 Task: Add a signature Dustin Brown containing Have a great Christmas, Dustin Brown to email address softage.10@softage.net and add a folder Customer support
Action: Mouse moved to (126, 116)
Screenshot: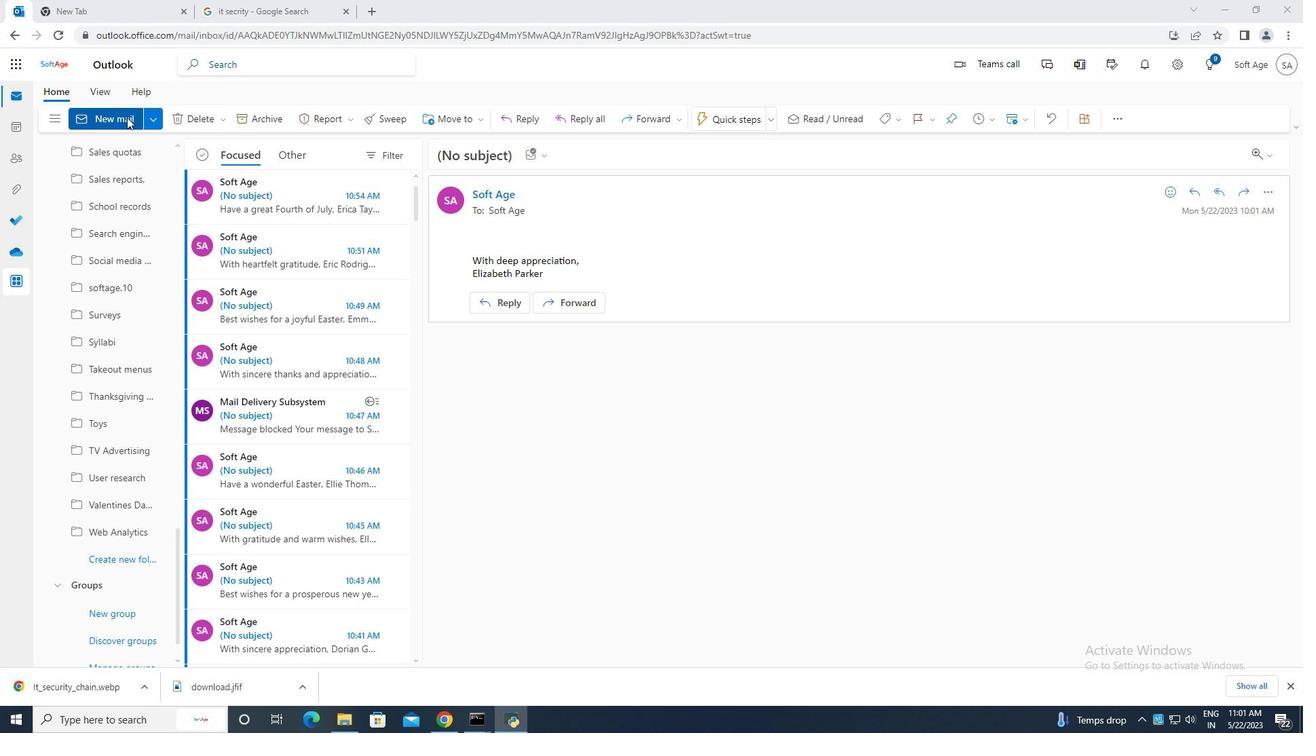 
Action: Mouse pressed left at (126, 116)
Screenshot: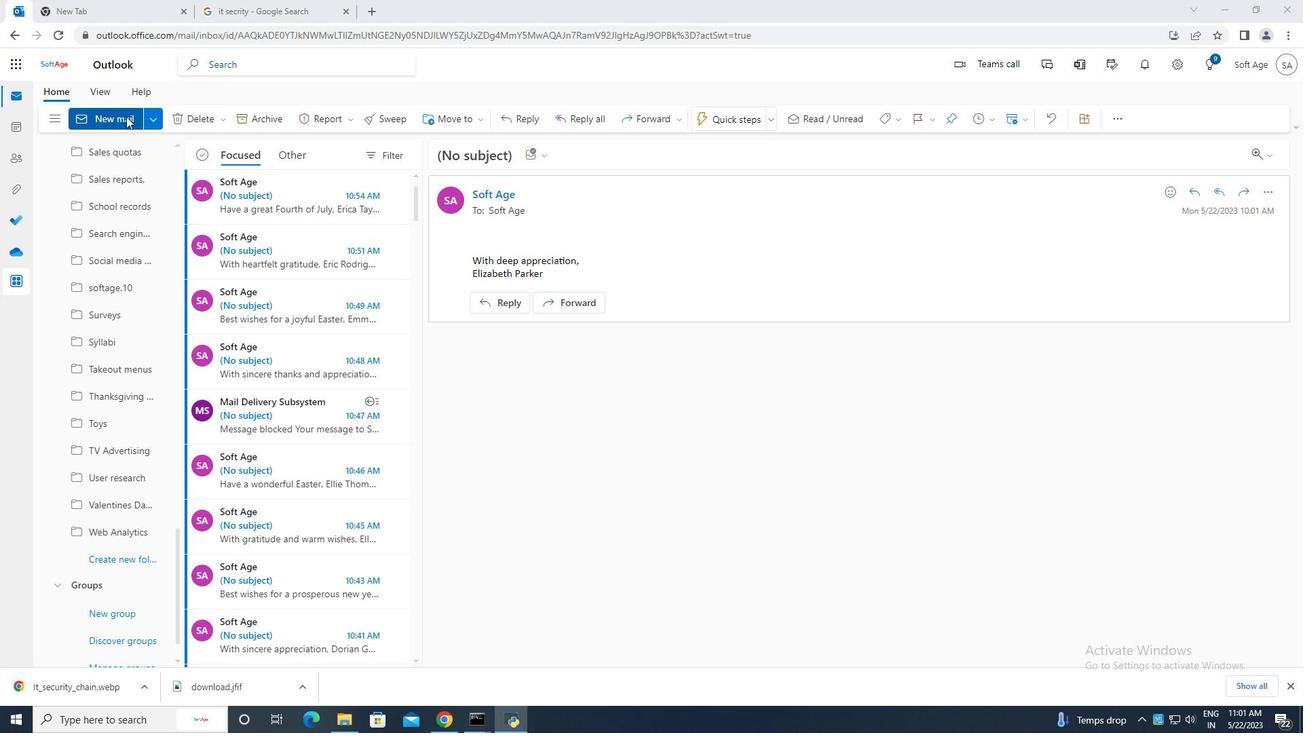 
Action: Mouse moved to (872, 122)
Screenshot: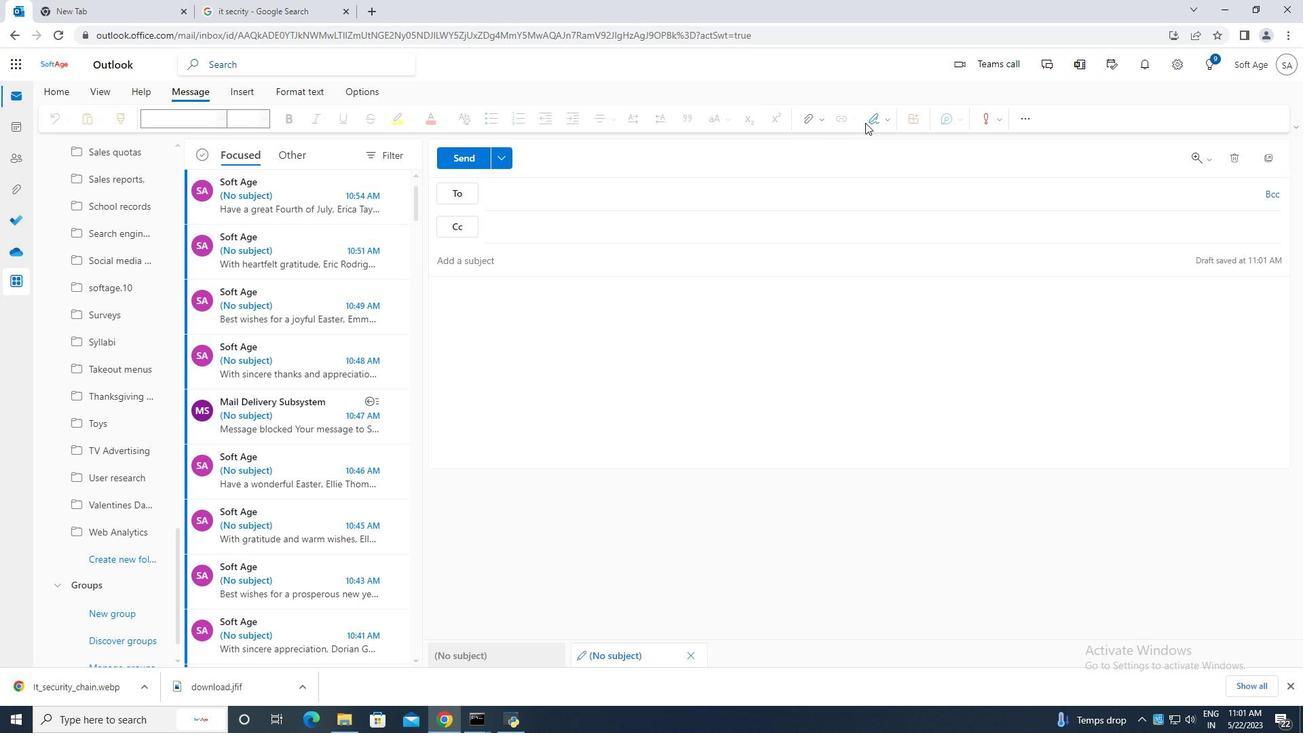 
Action: Mouse pressed left at (872, 122)
Screenshot: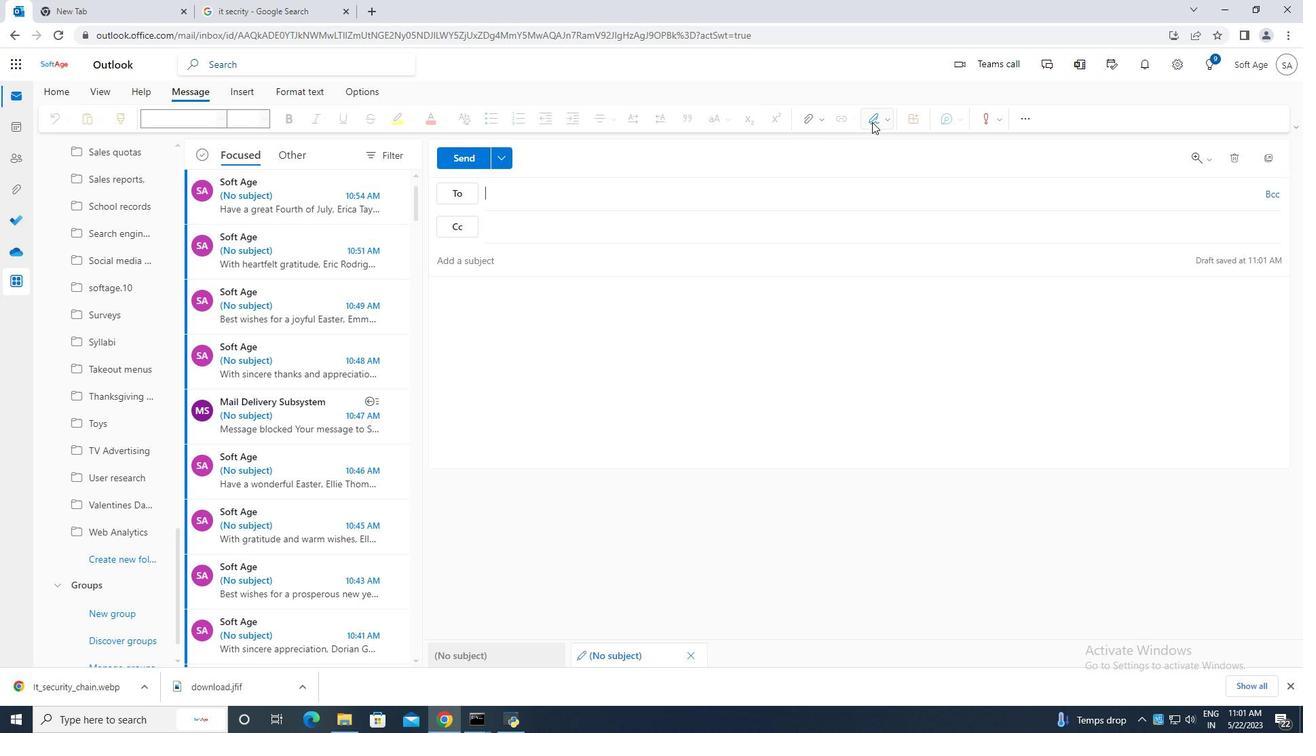 
Action: Mouse moved to (847, 171)
Screenshot: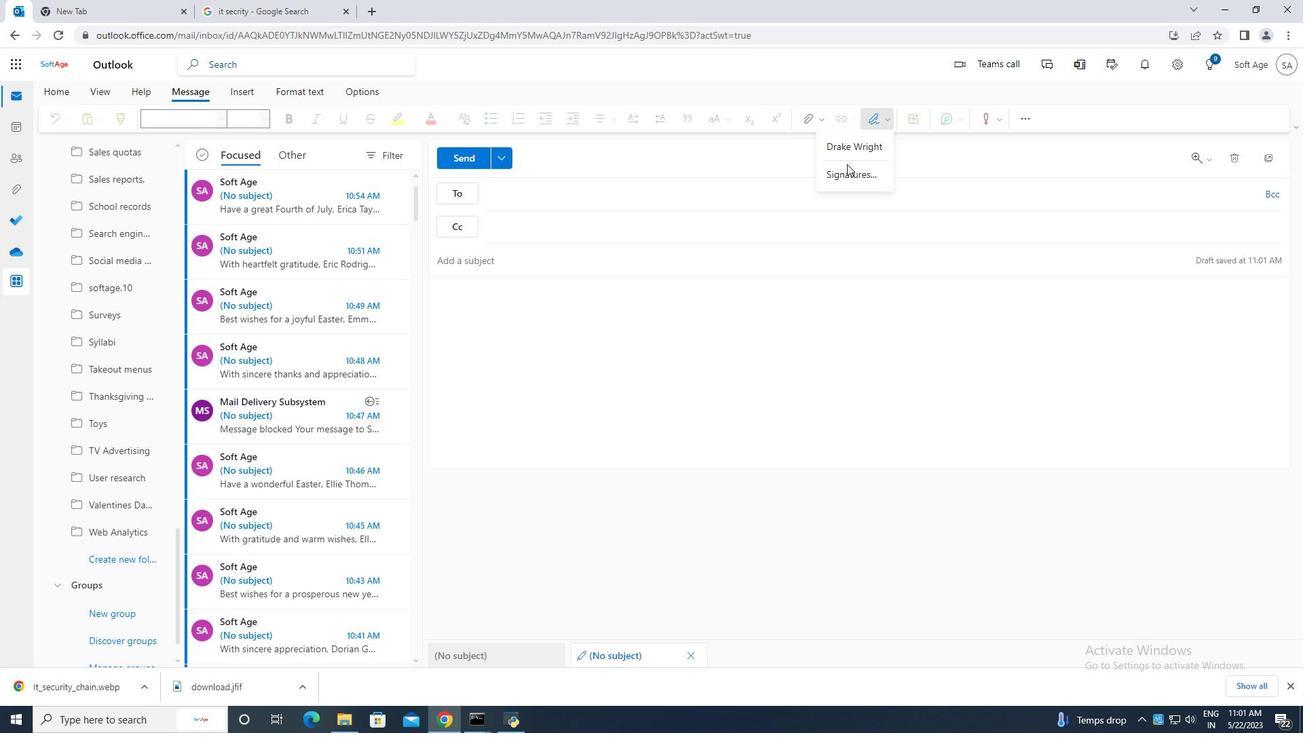
Action: Mouse pressed left at (847, 171)
Screenshot: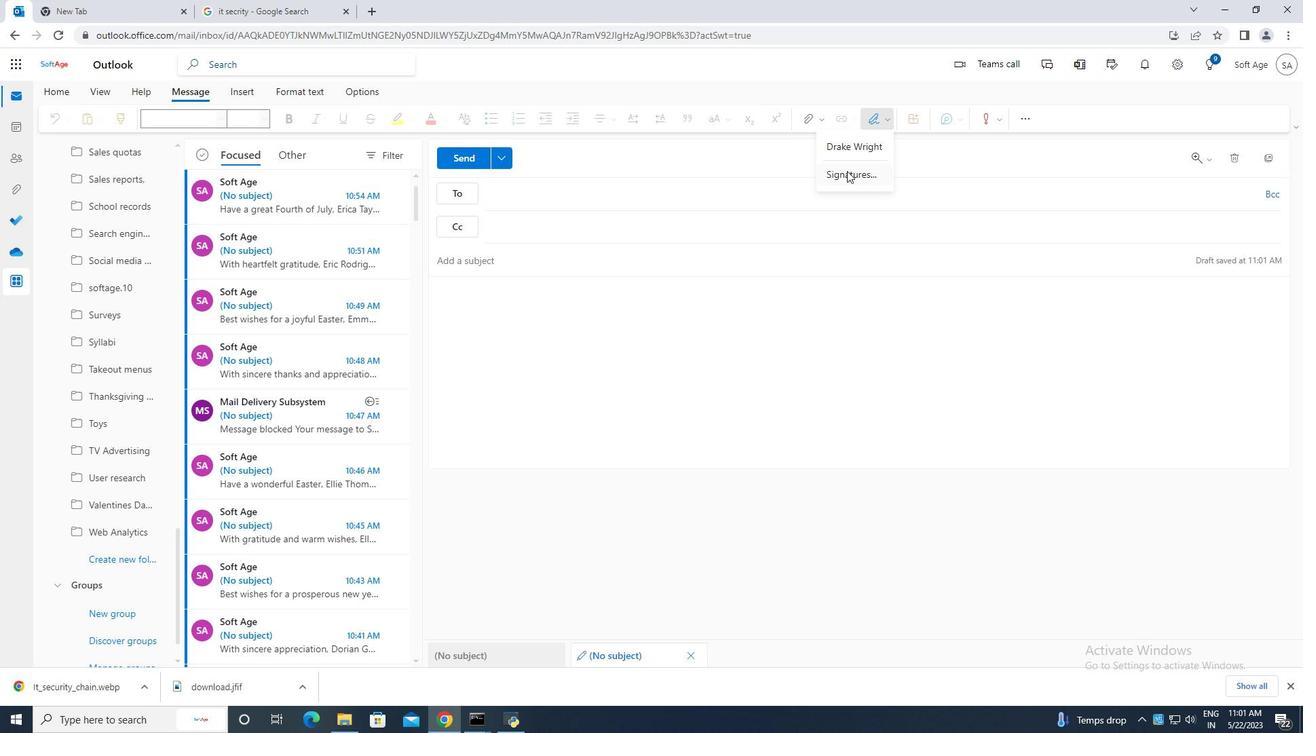
Action: Mouse moved to (934, 226)
Screenshot: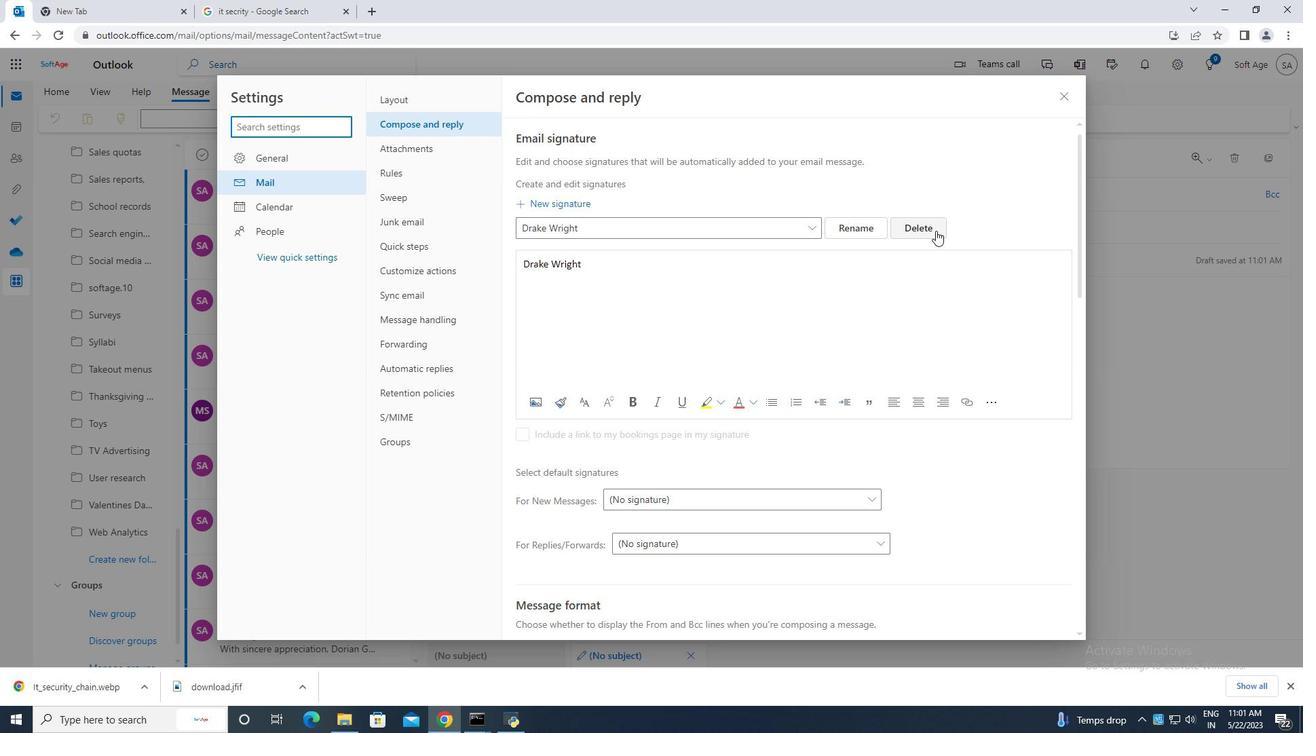 
Action: Mouse pressed left at (934, 226)
Screenshot: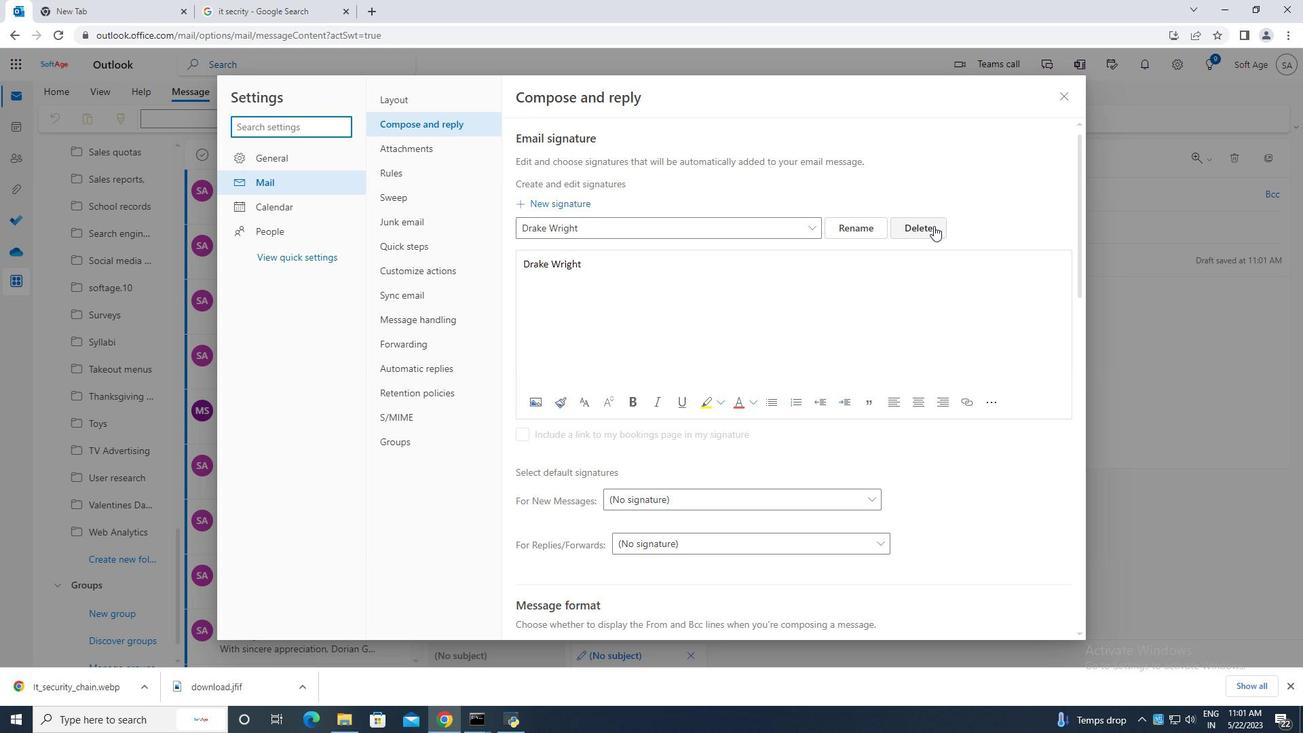
Action: Mouse moved to (724, 227)
Screenshot: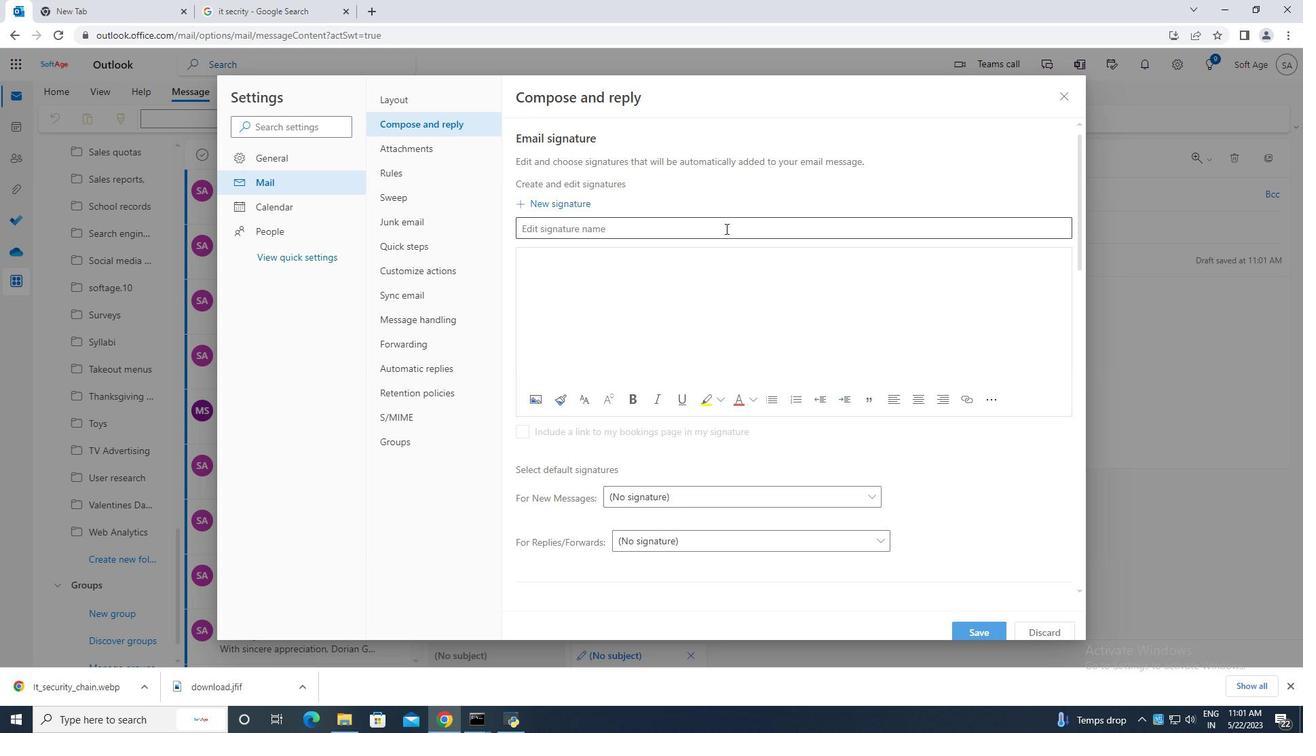 
Action: Mouse pressed left at (724, 227)
Screenshot: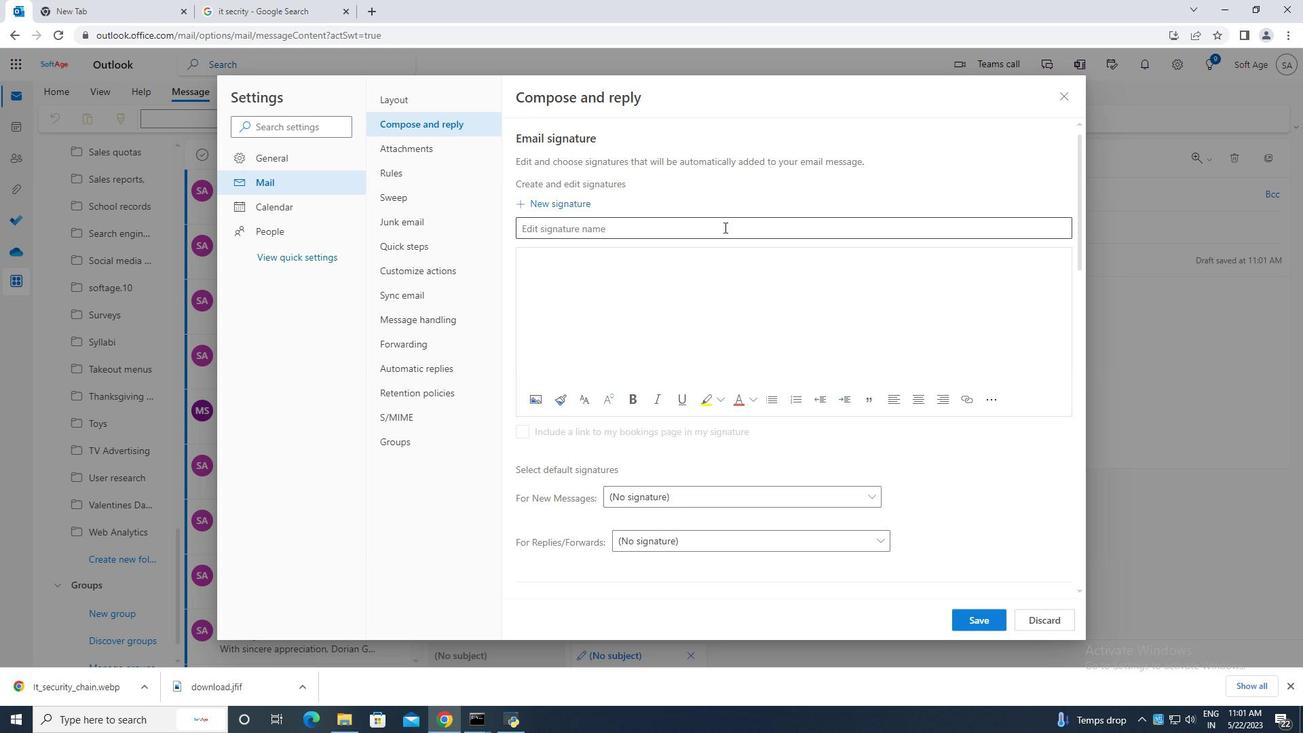 
Action: Mouse moved to (724, 224)
Screenshot: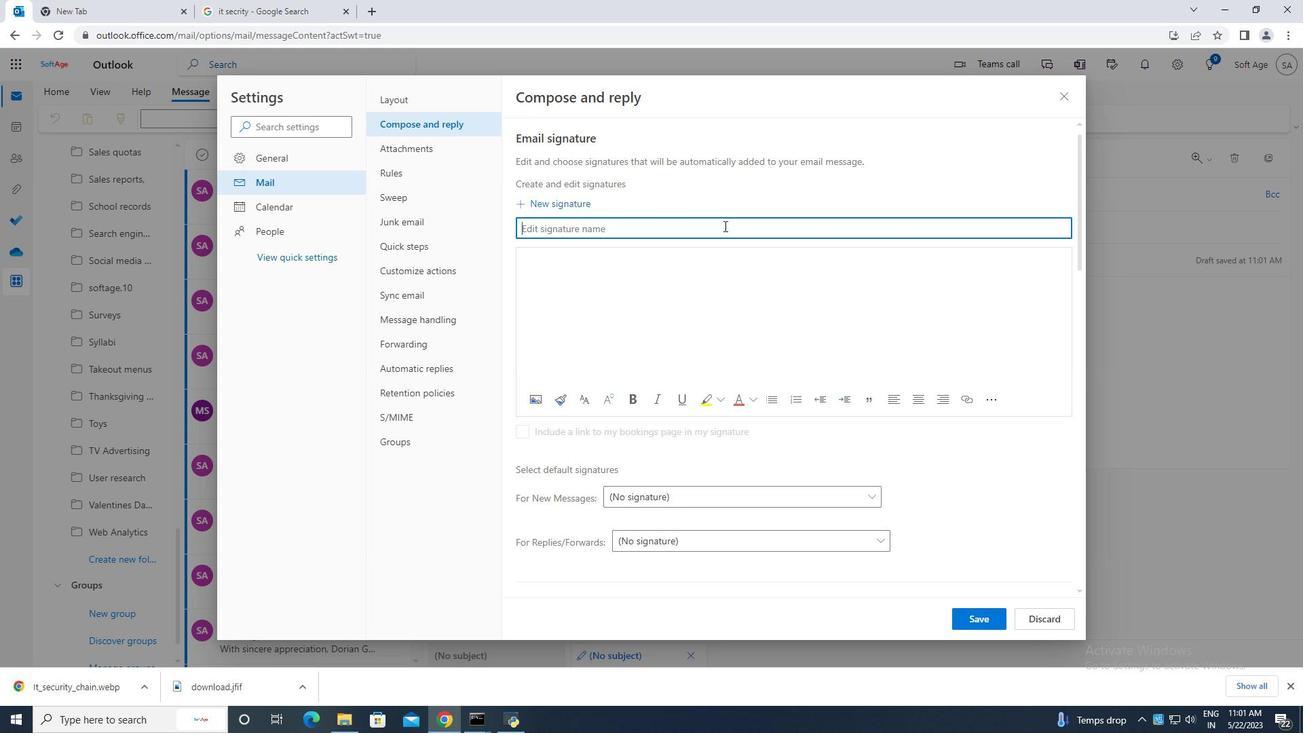 
Action: Key pressed <Key.caps_lock>D<Key.caps_lock>ustin<Key.space><Key.caps_lock>B<Key.caps_lock>rowm<Key.backspace>n
Screenshot: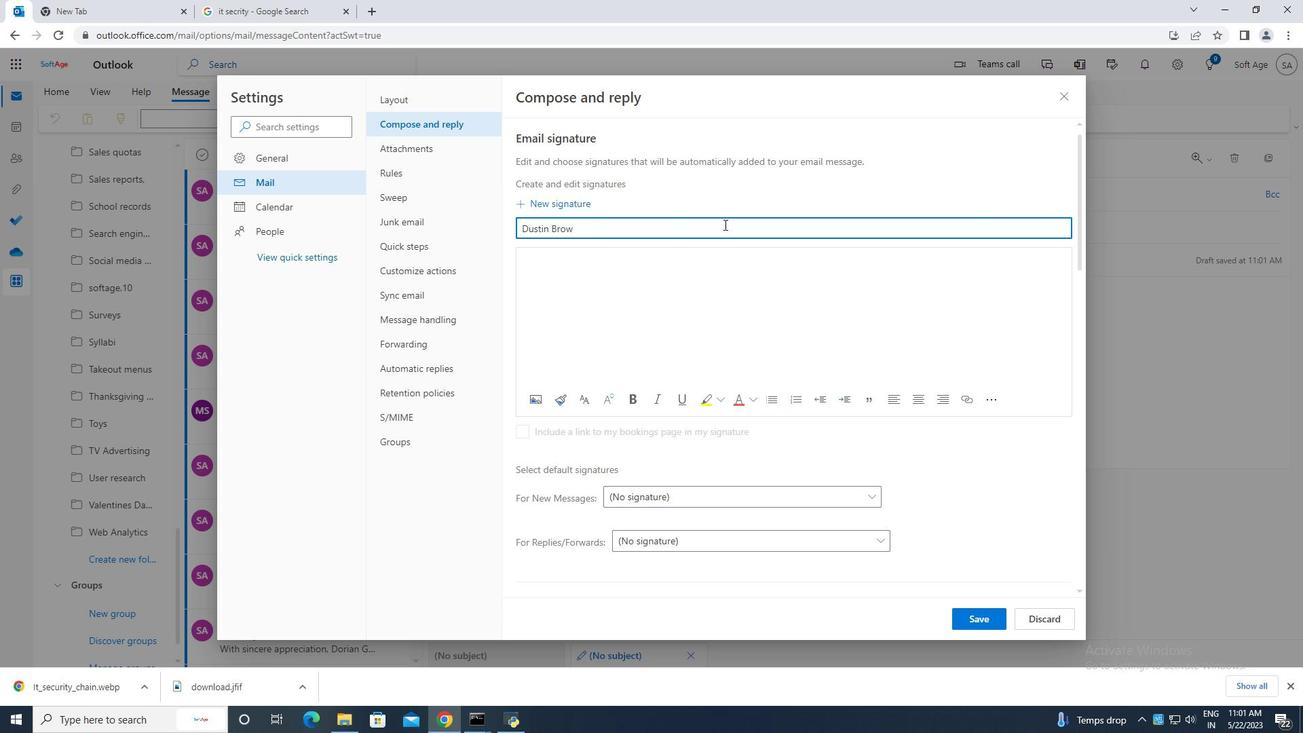 
Action: Mouse moved to (594, 255)
Screenshot: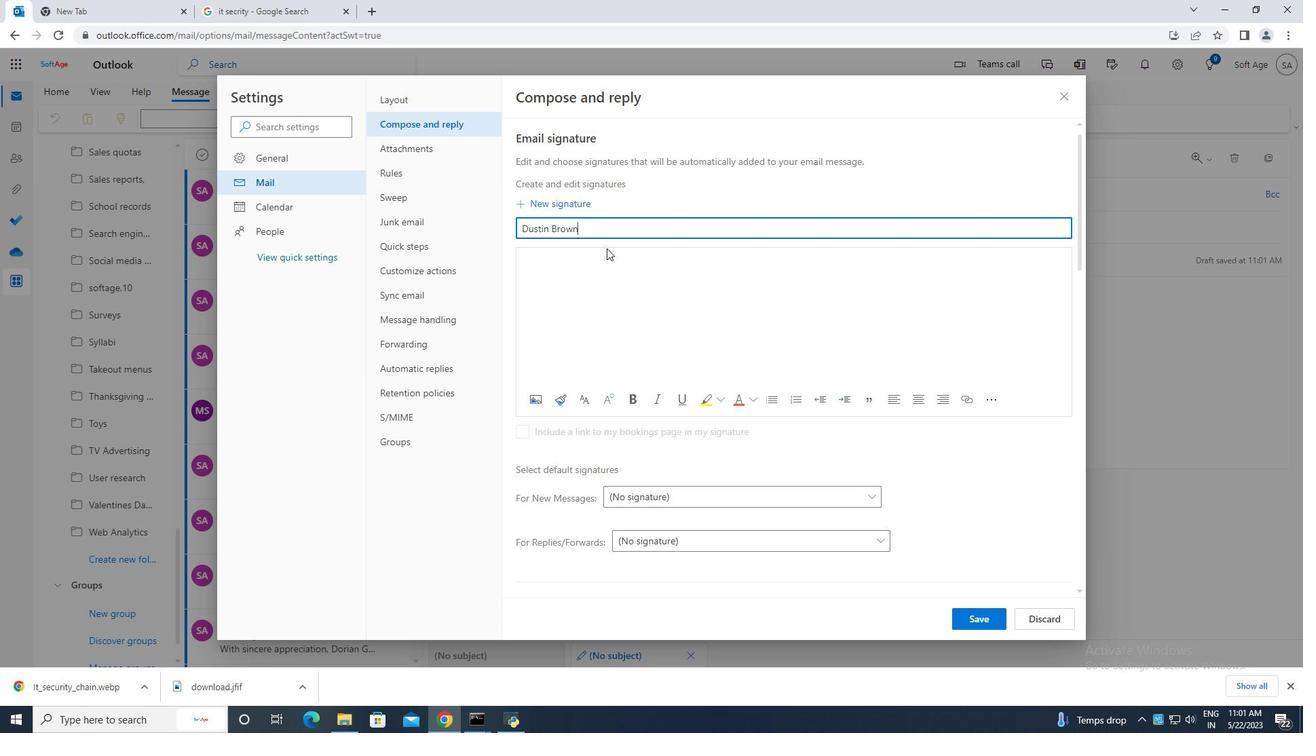
Action: Mouse pressed left at (594, 255)
Screenshot: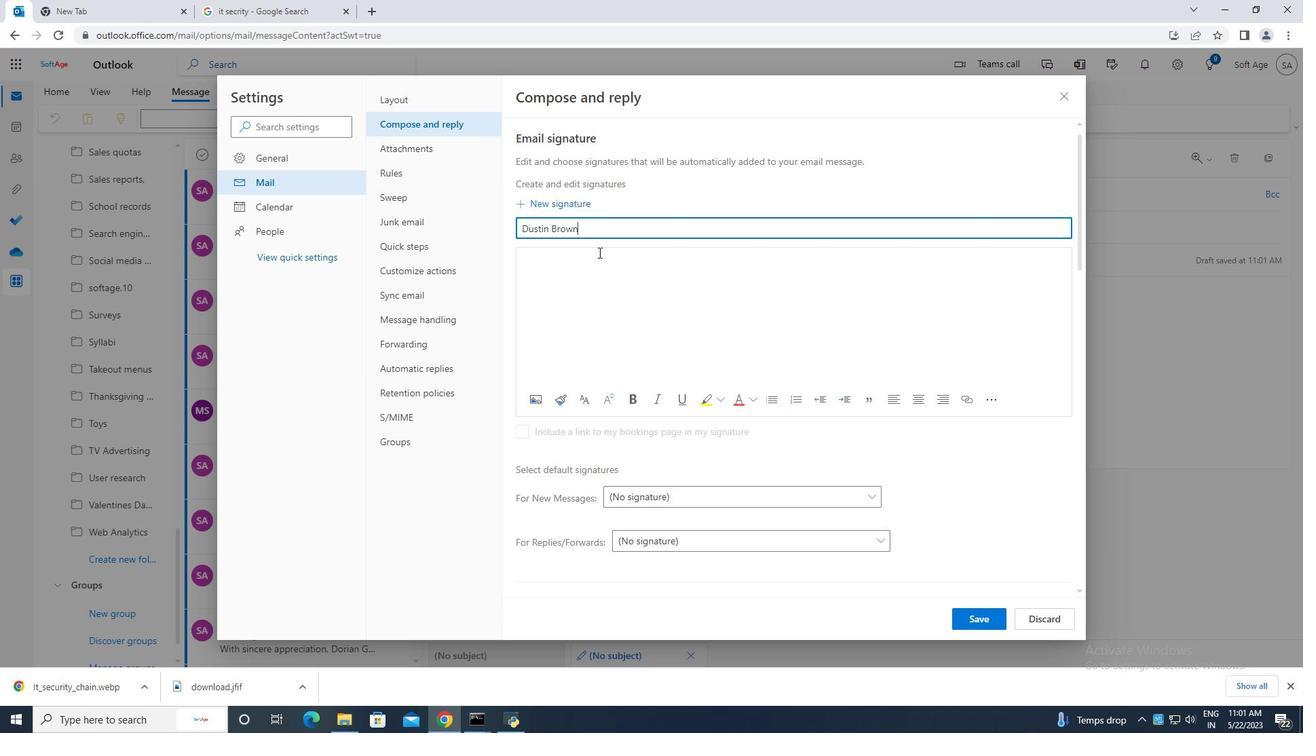 
Action: Key pressed <Key.caps_lock>D<Key.caps_lock>ustin<Key.space><Key.caps_lock>B<Key.caps_lock>rown
Screenshot: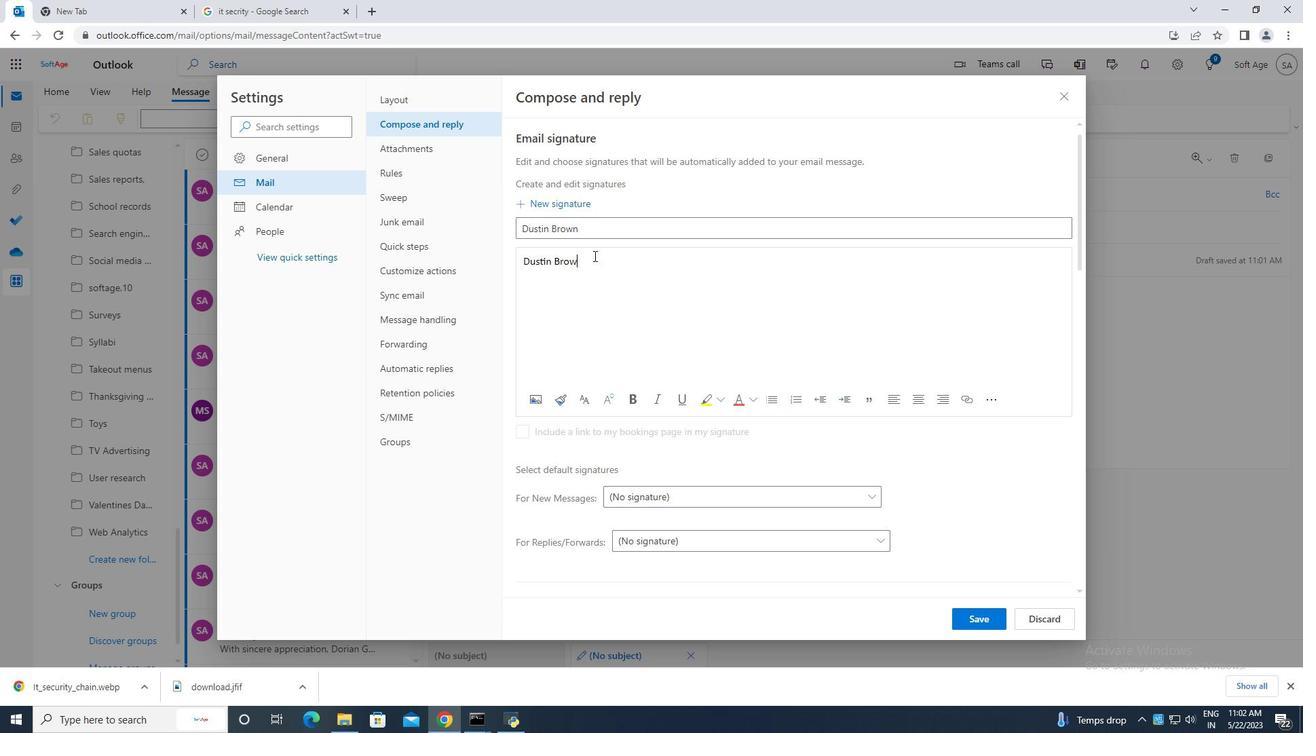 
Action: Mouse moved to (982, 615)
Screenshot: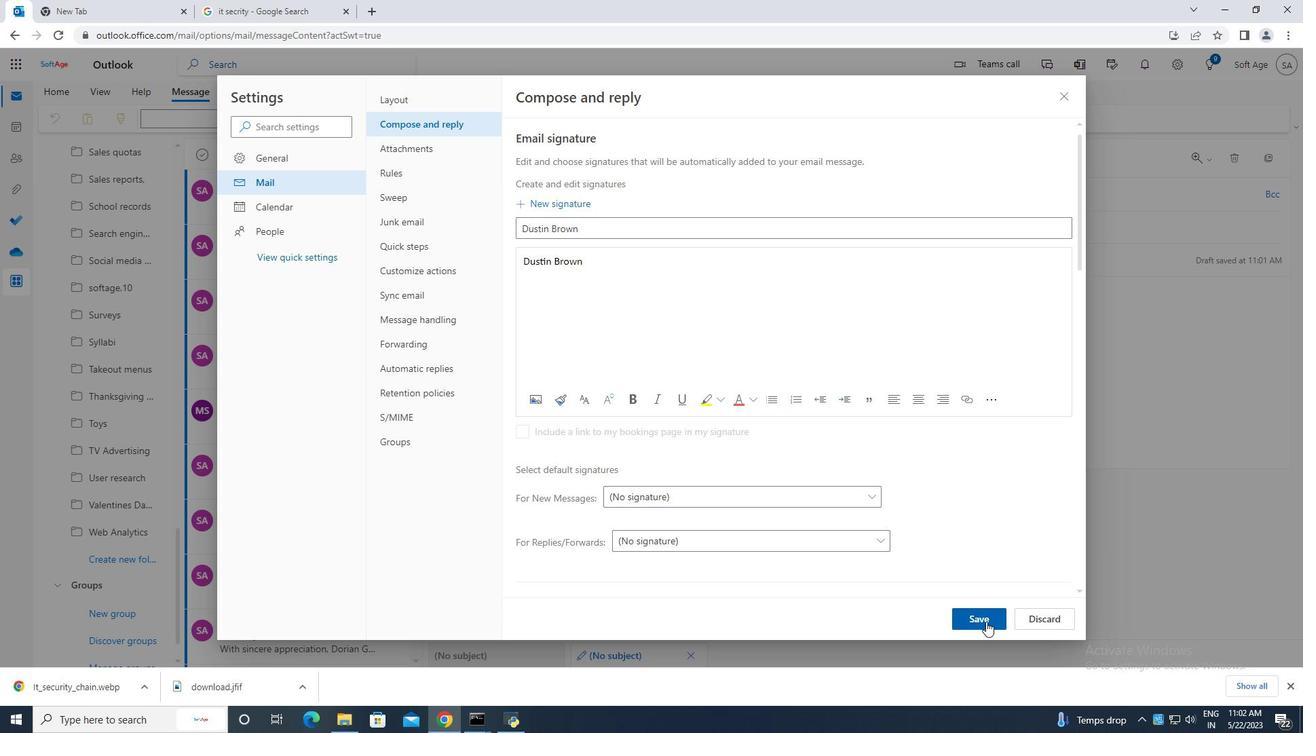
Action: Mouse pressed left at (982, 615)
Screenshot: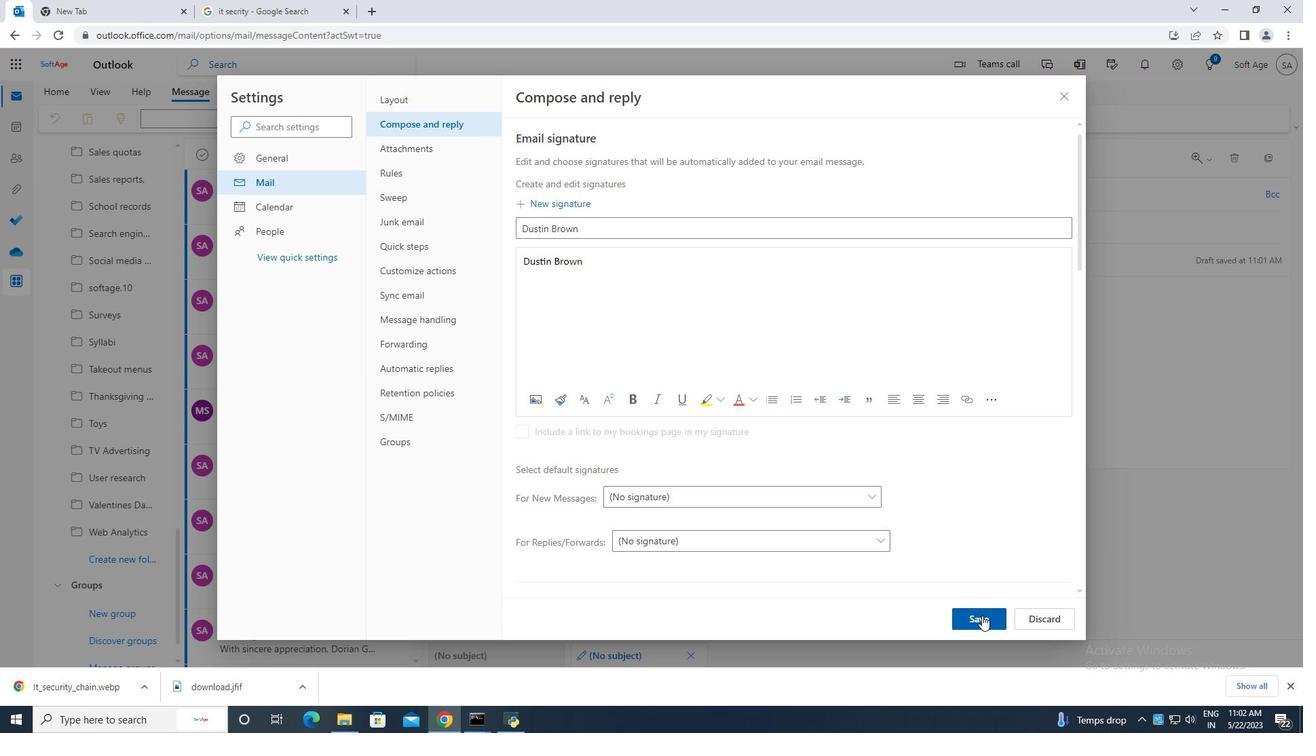 
Action: Mouse moved to (1062, 97)
Screenshot: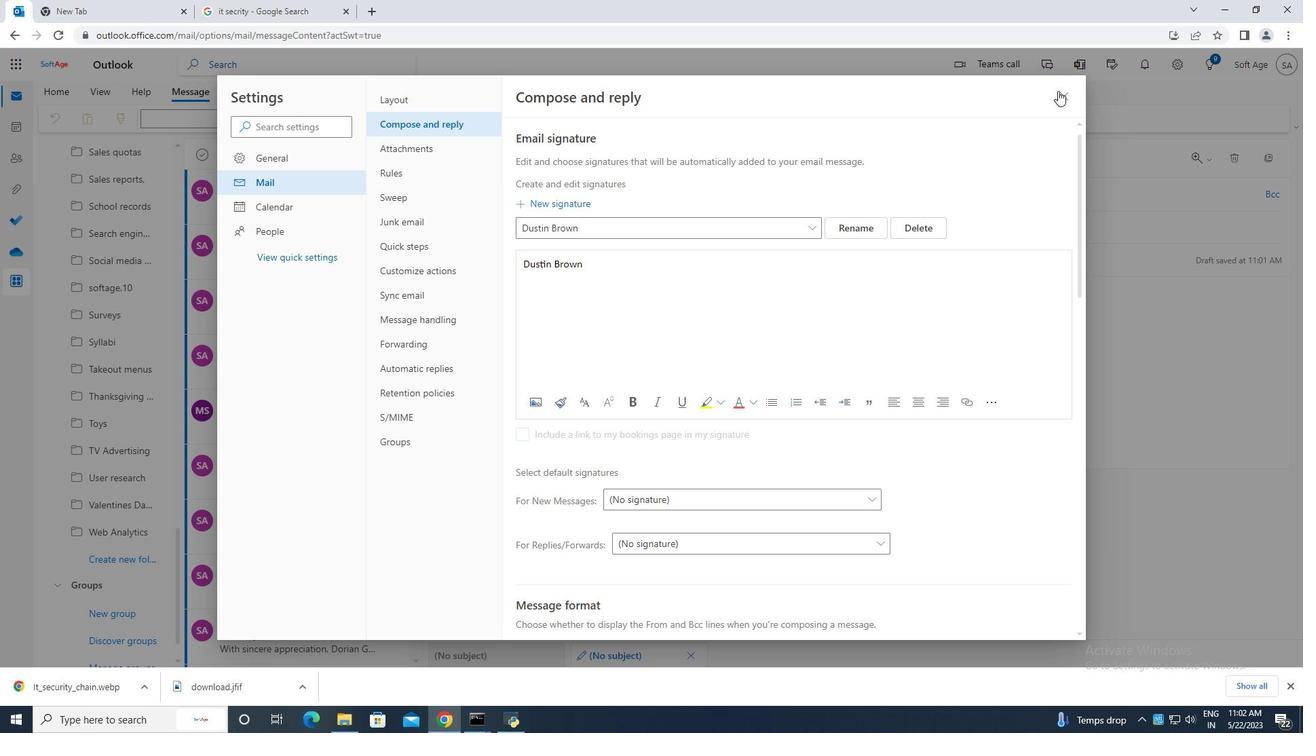 
Action: Mouse pressed left at (1062, 97)
Screenshot: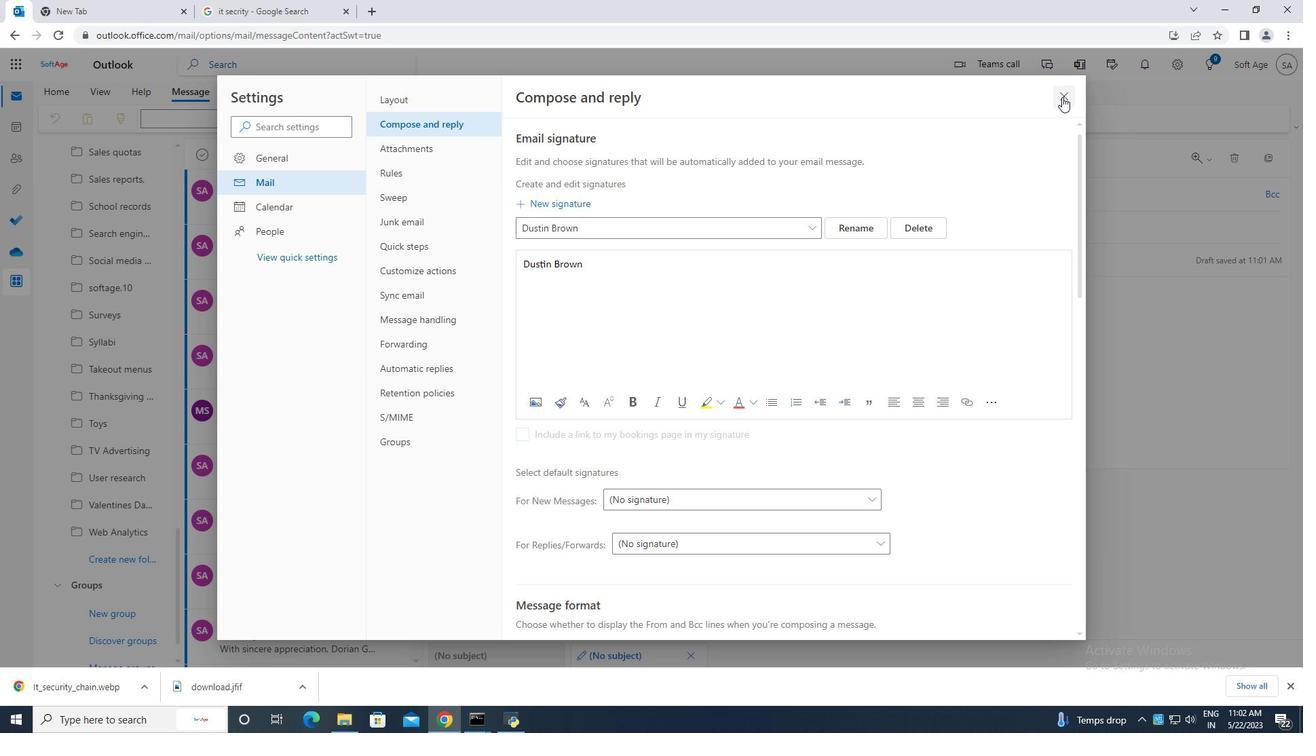 
Action: Mouse moved to (879, 122)
Screenshot: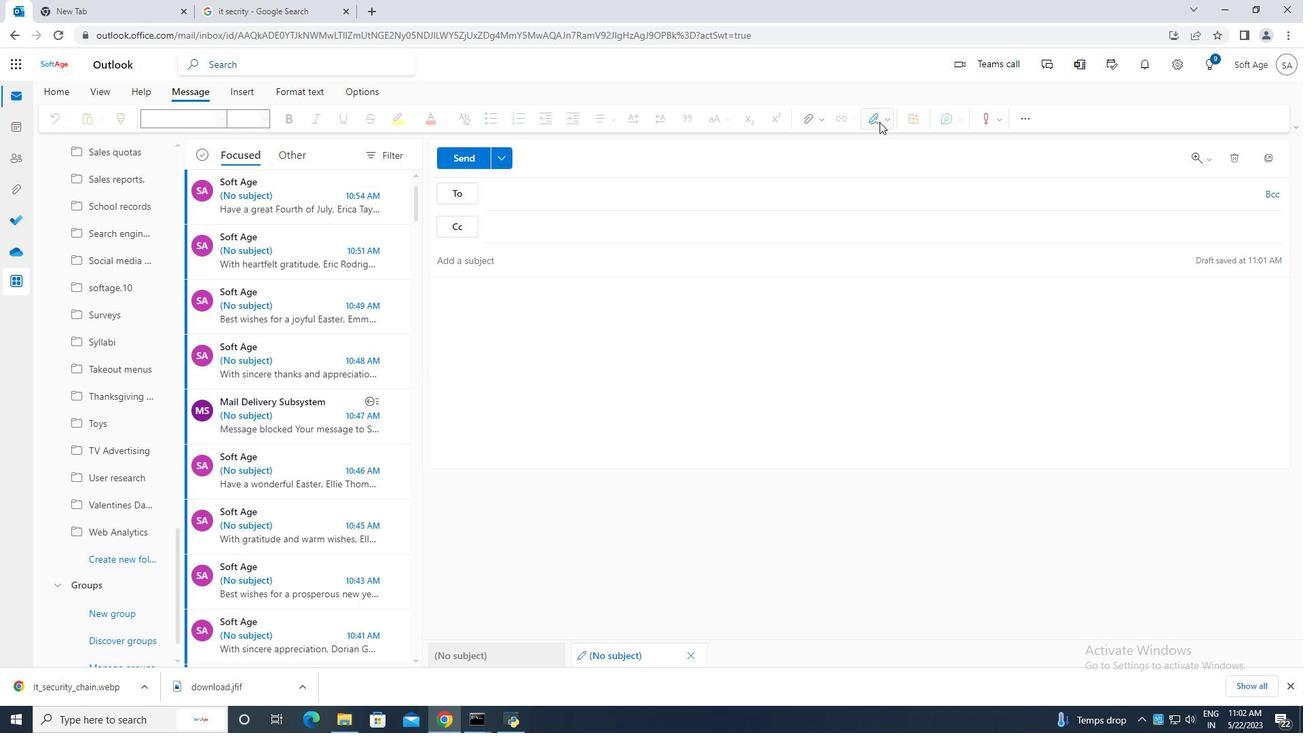
Action: Mouse pressed left at (879, 122)
Screenshot: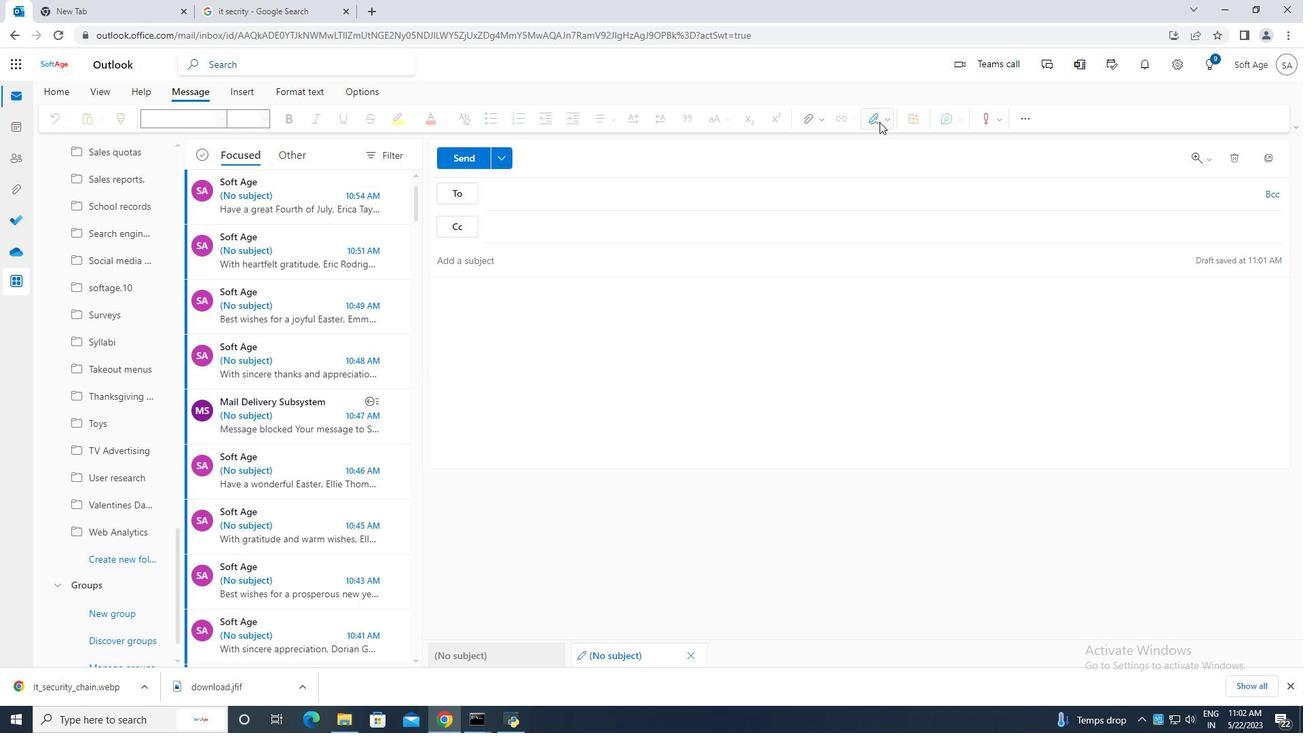 
Action: Mouse moved to (853, 148)
Screenshot: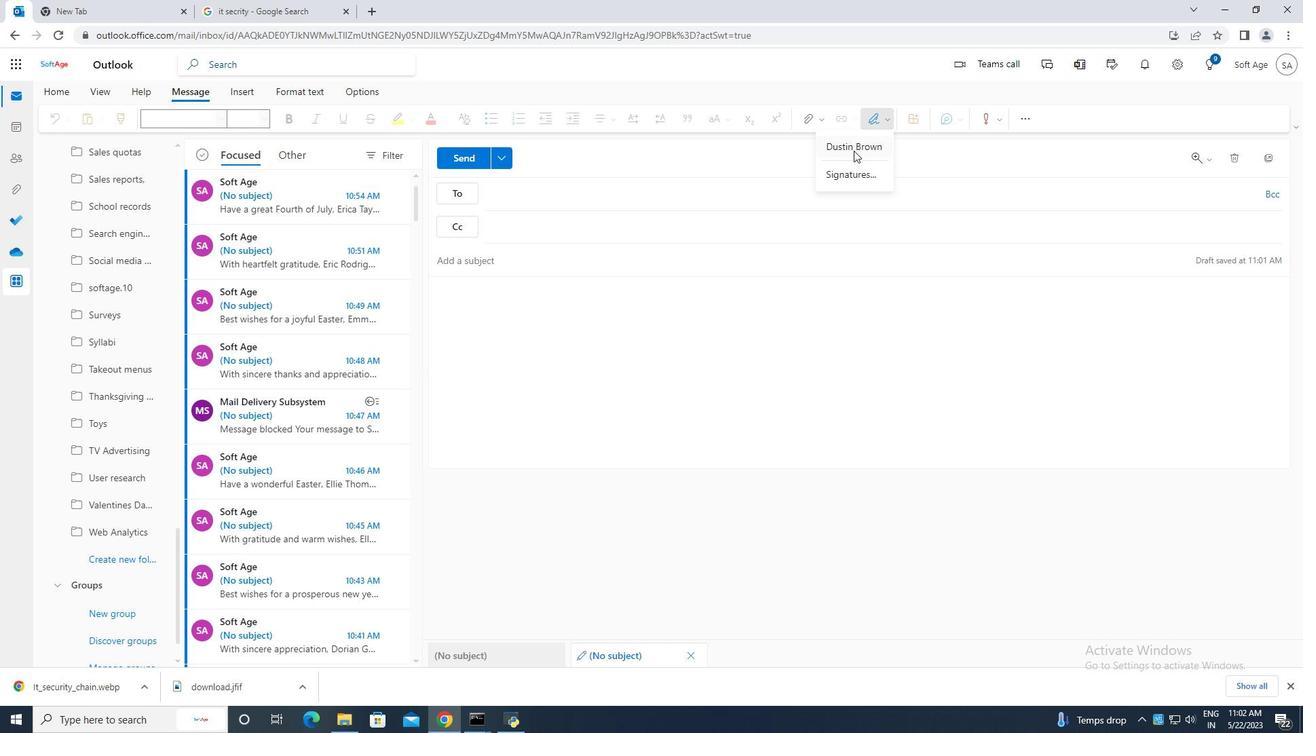 
Action: Mouse pressed left at (853, 148)
Screenshot: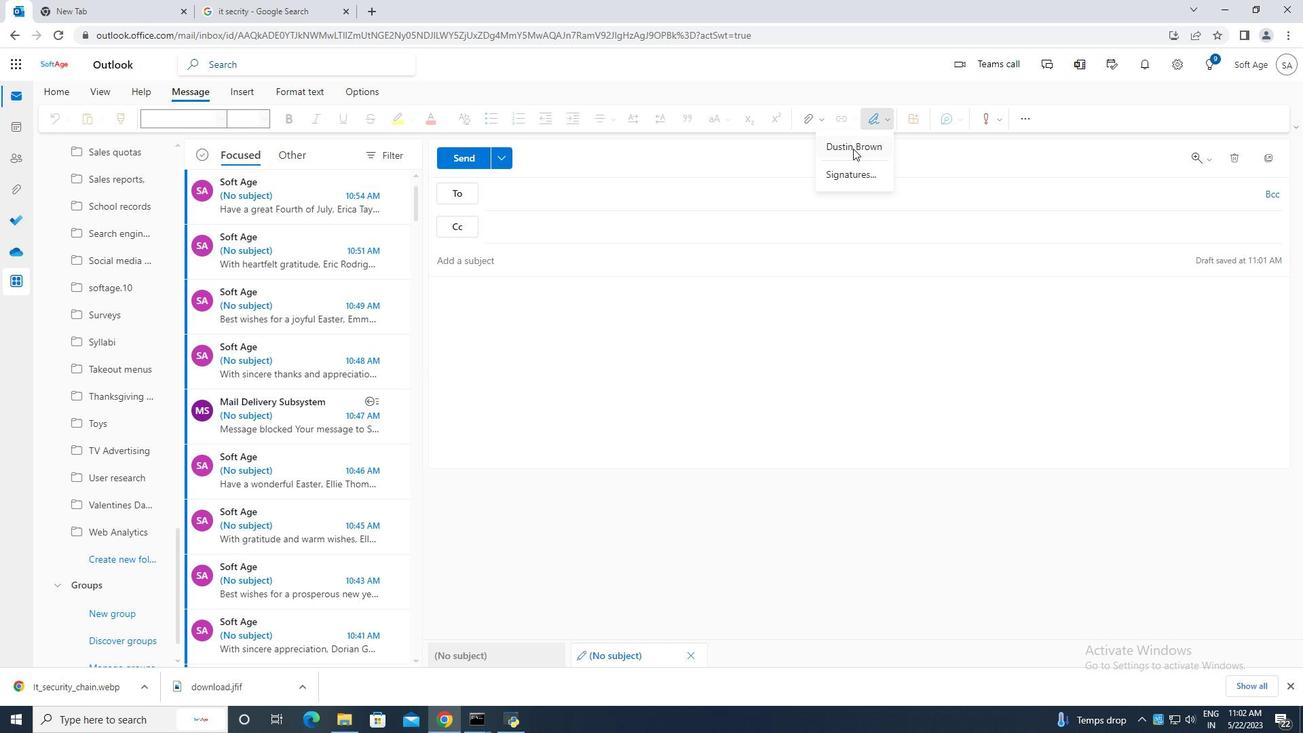 
Action: Mouse moved to (478, 290)
Screenshot: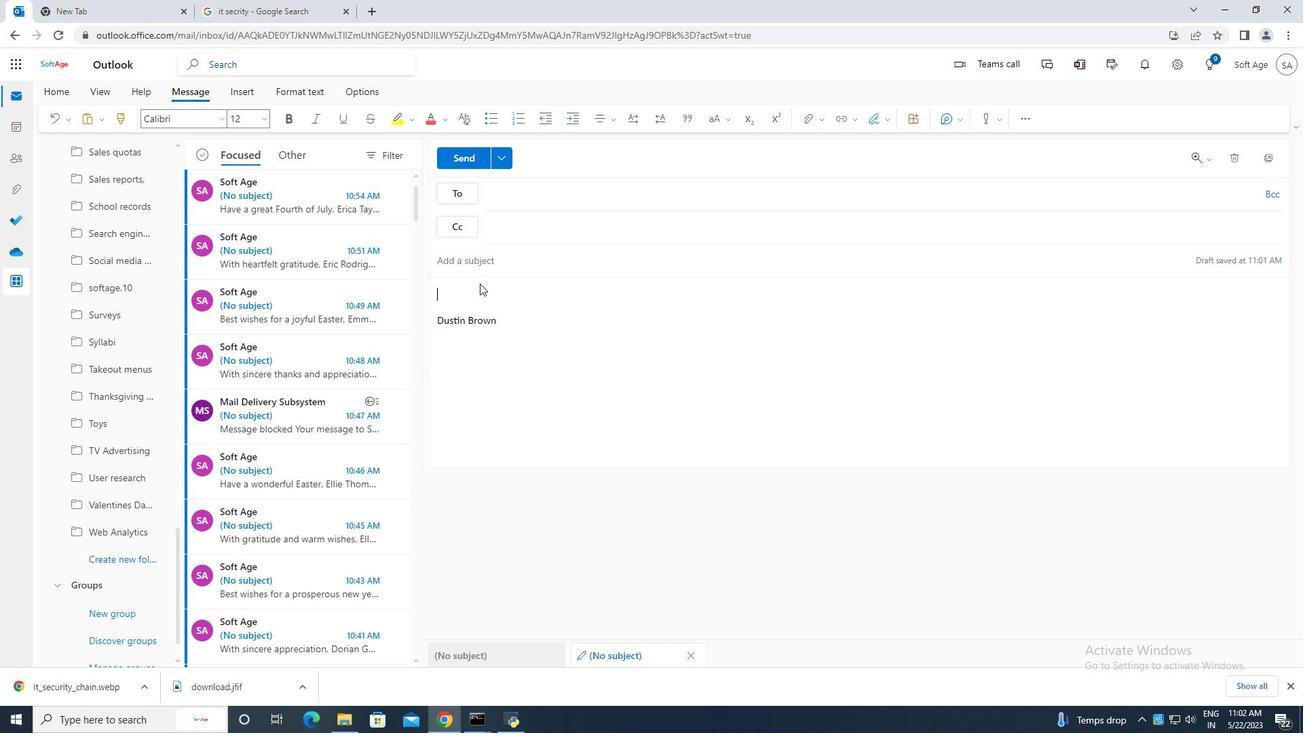 
Action: Key pressed <Key.caps_lock>C<Key.caps_lock>ontaining<Key.space>have<Key.space>a<Key.space>great<Key.space>christmas,
Screenshot: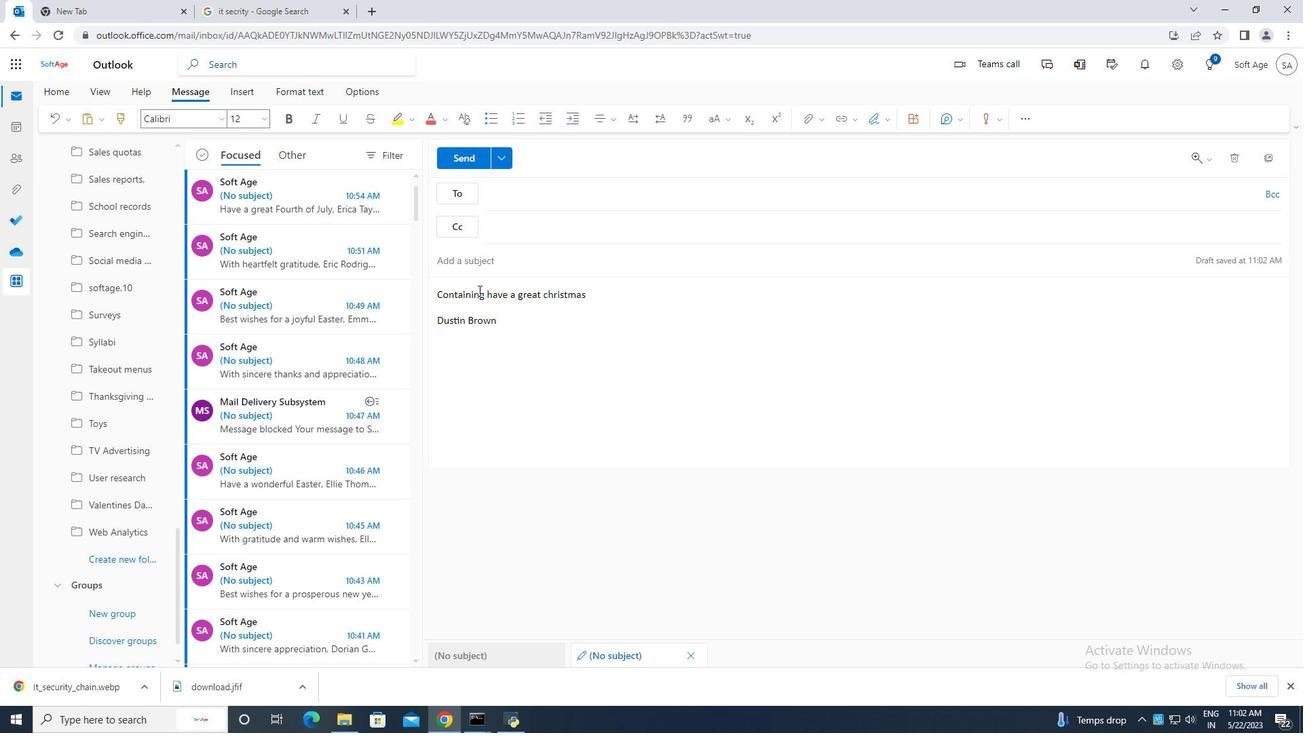 
Action: Mouse moved to (538, 192)
Screenshot: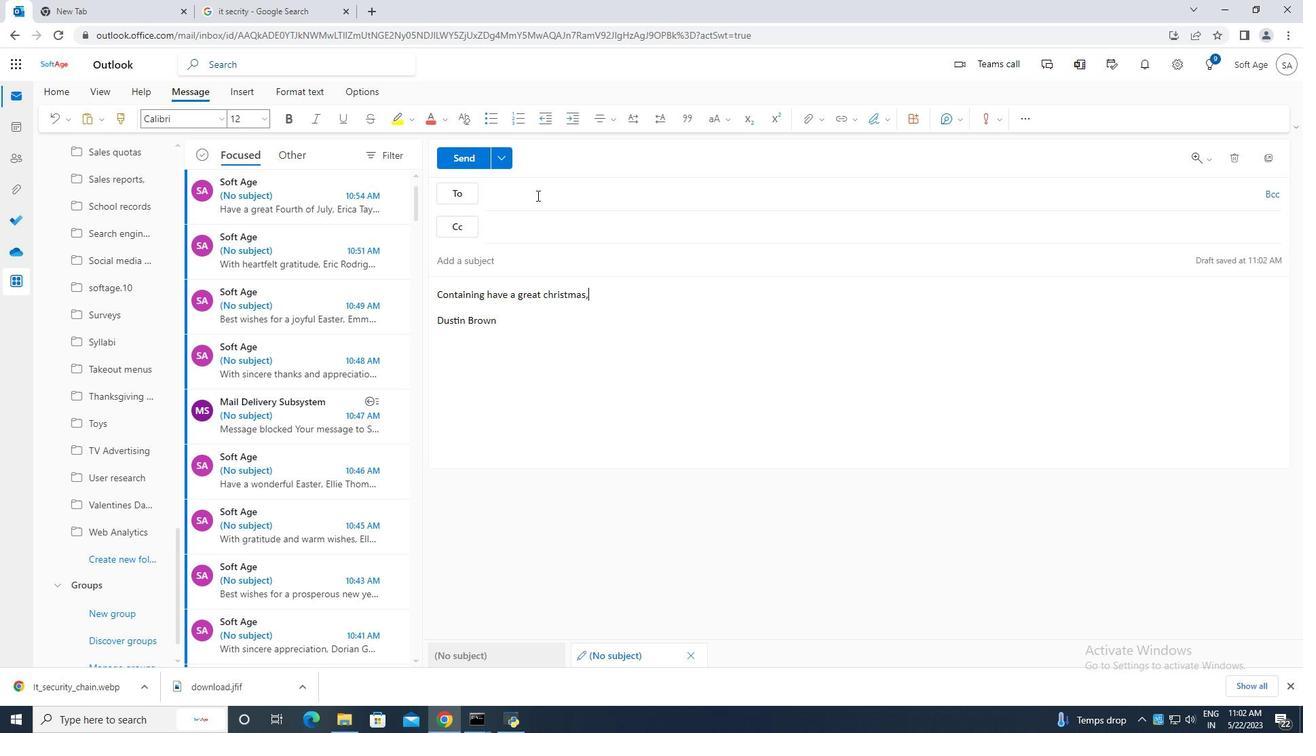 
Action: Mouse pressed left at (538, 192)
Screenshot: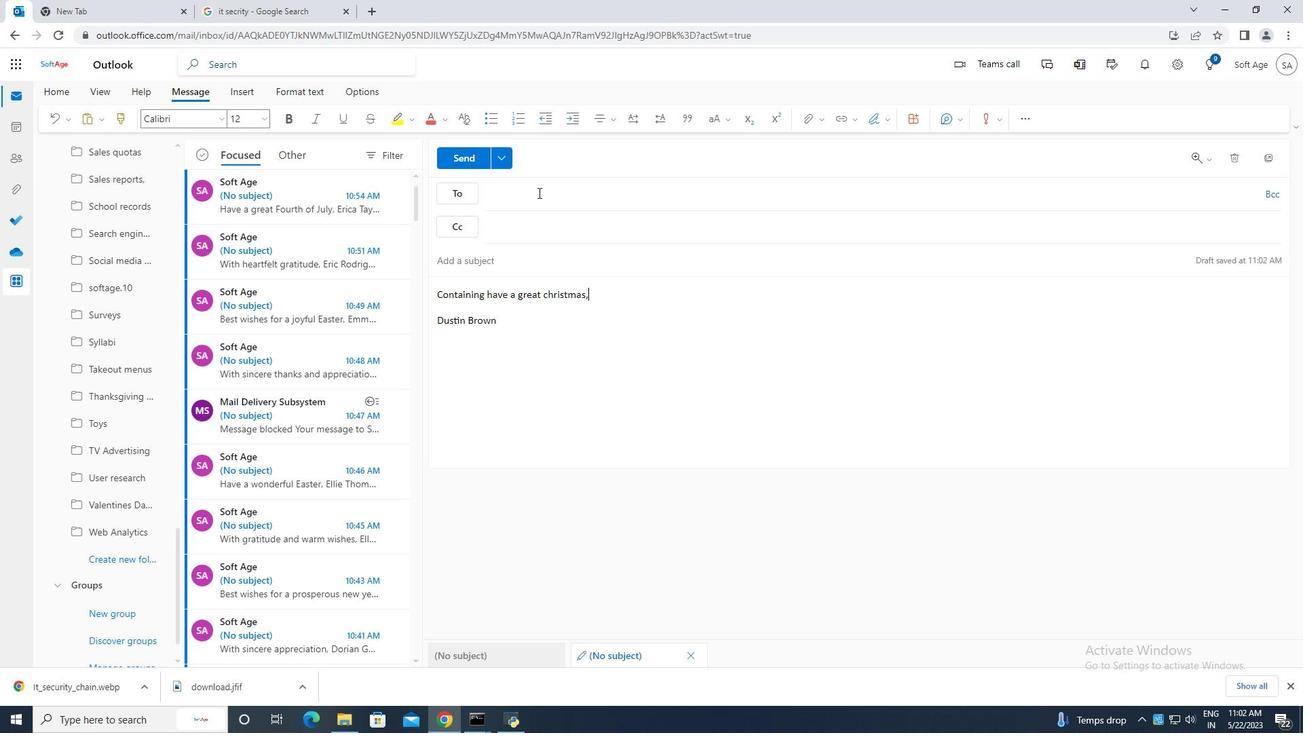 
Action: Mouse moved to (535, 191)
Screenshot: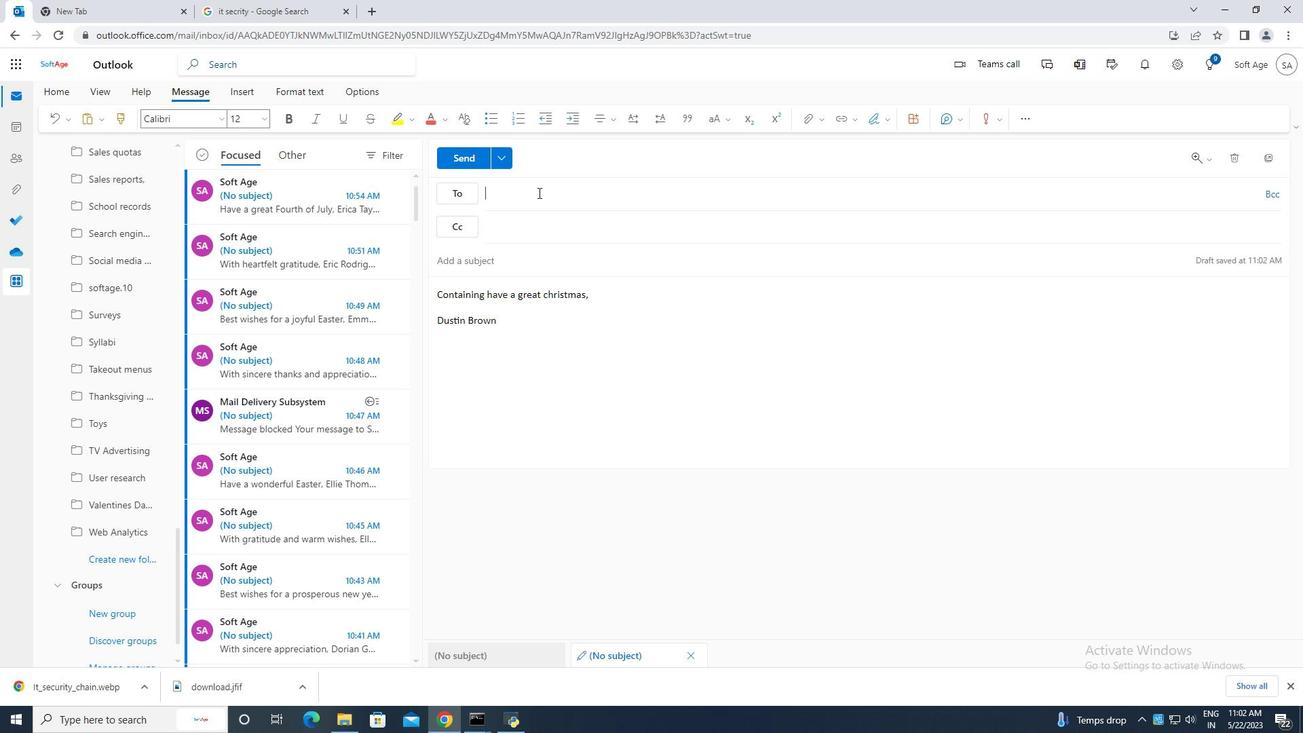 
Action: Key pressed sog<Key.backspace>ftage.10
Screenshot: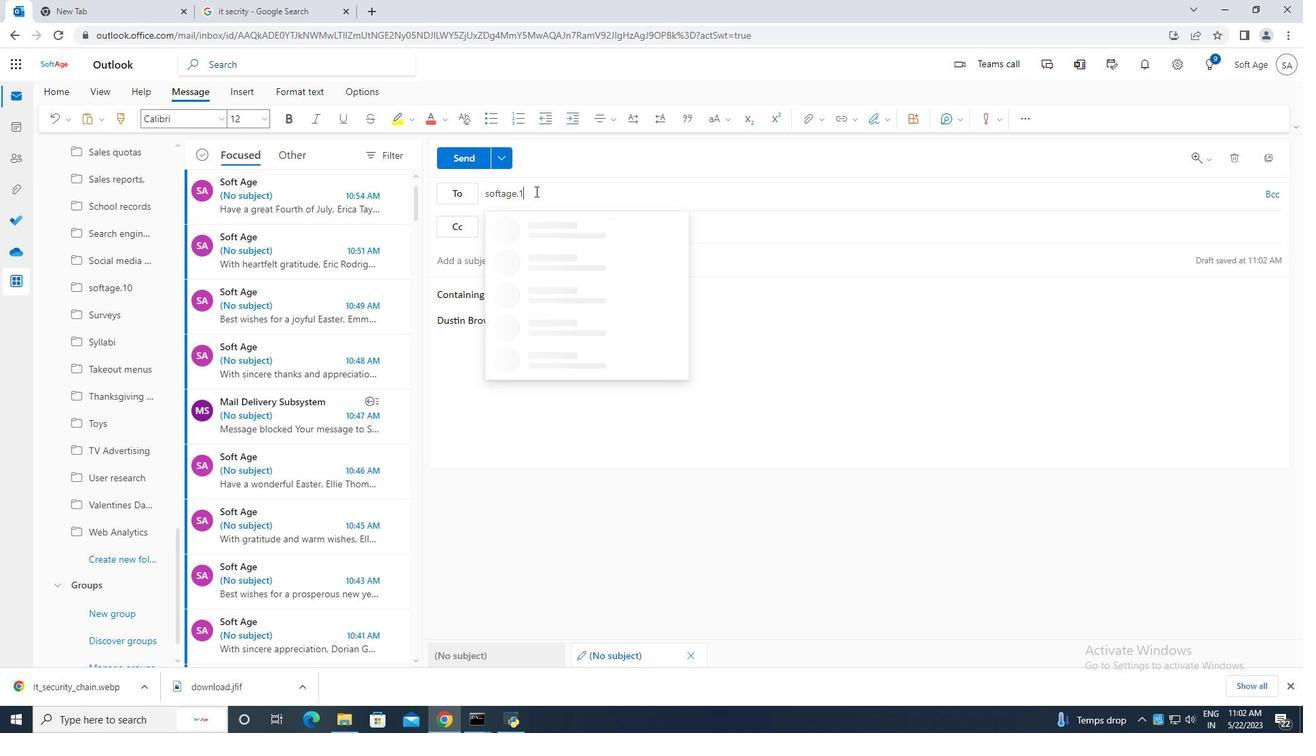 
Action: Mouse moved to (615, 260)
Screenshot: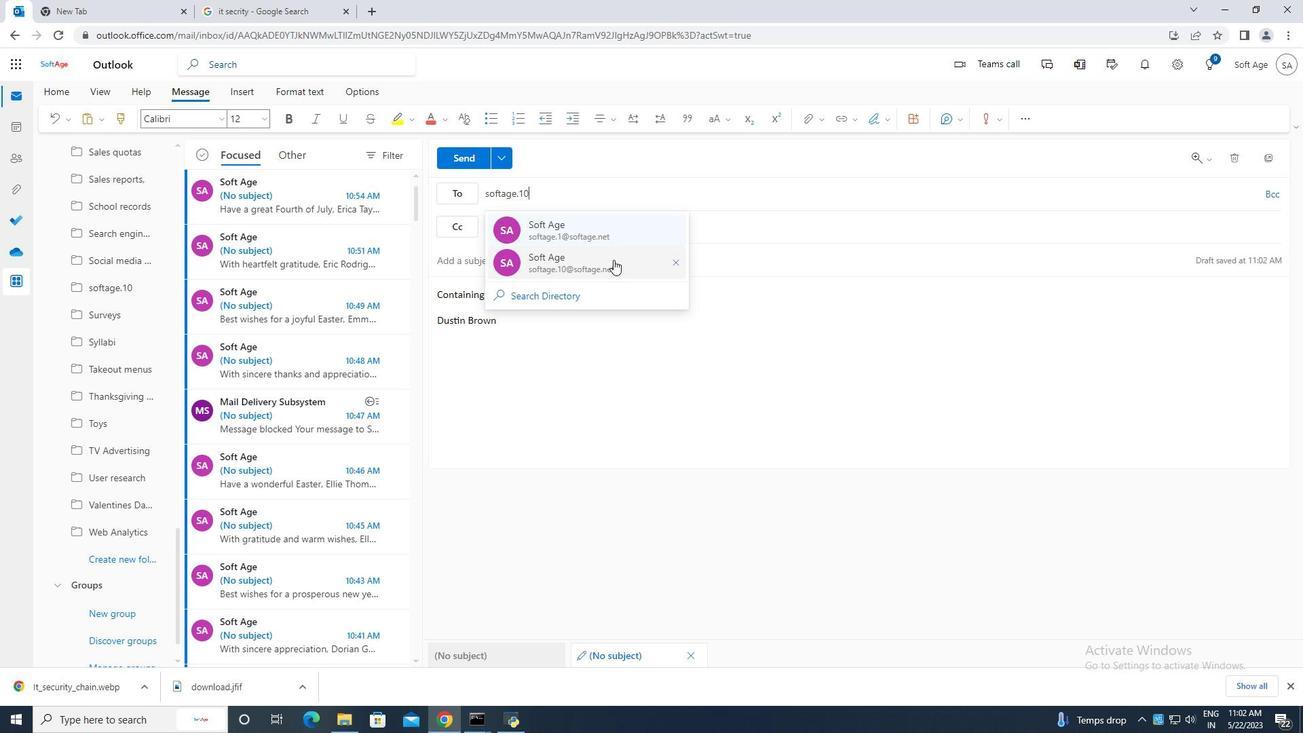 
Action: Mouse pressed left at (615, 260)
Screenshot: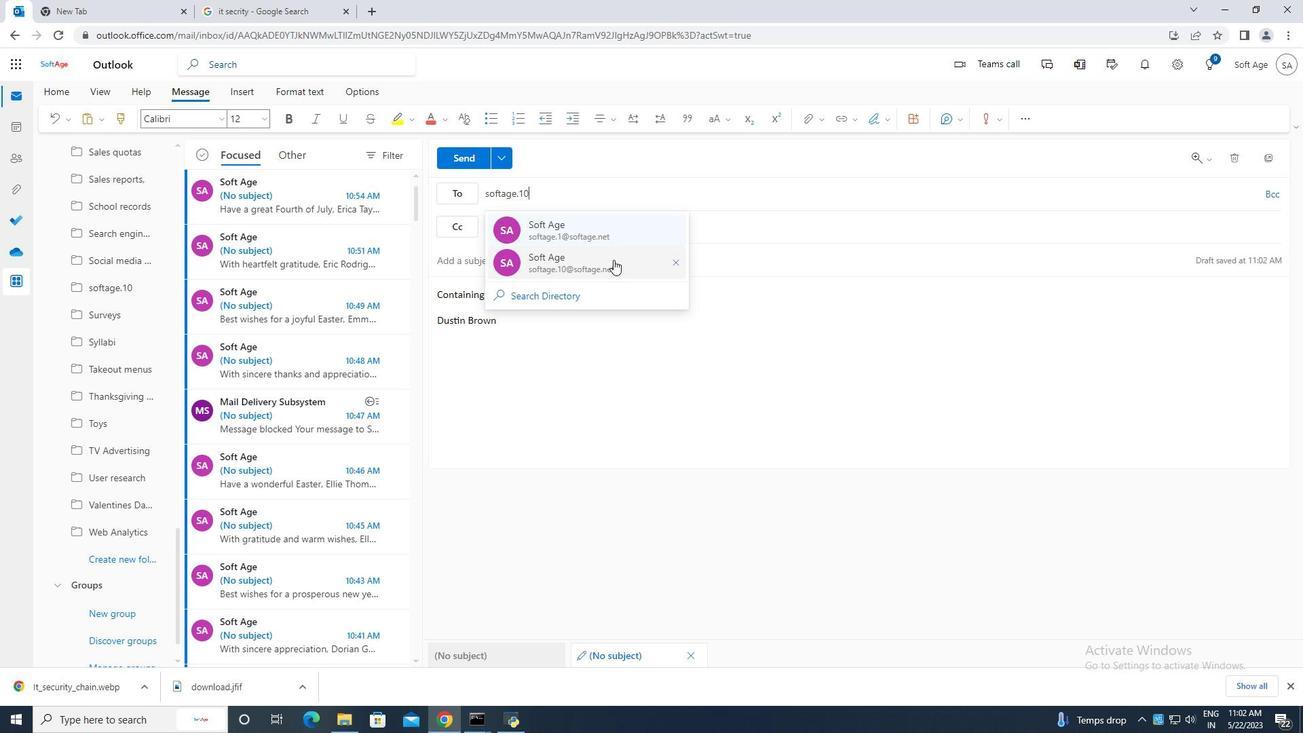 
Action: Mouse moved to (595, 294)
Screenshot: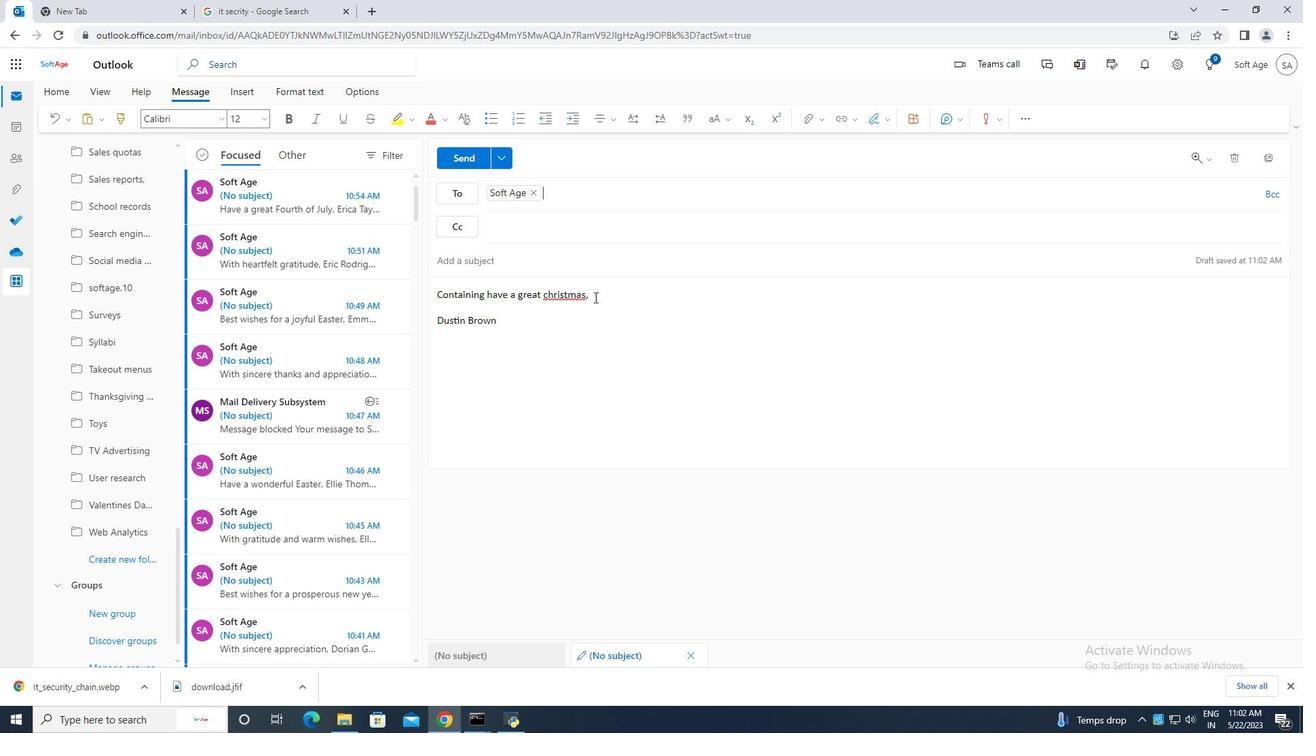 
Action: Mouse pressed left at (595, 294)
Screenshot: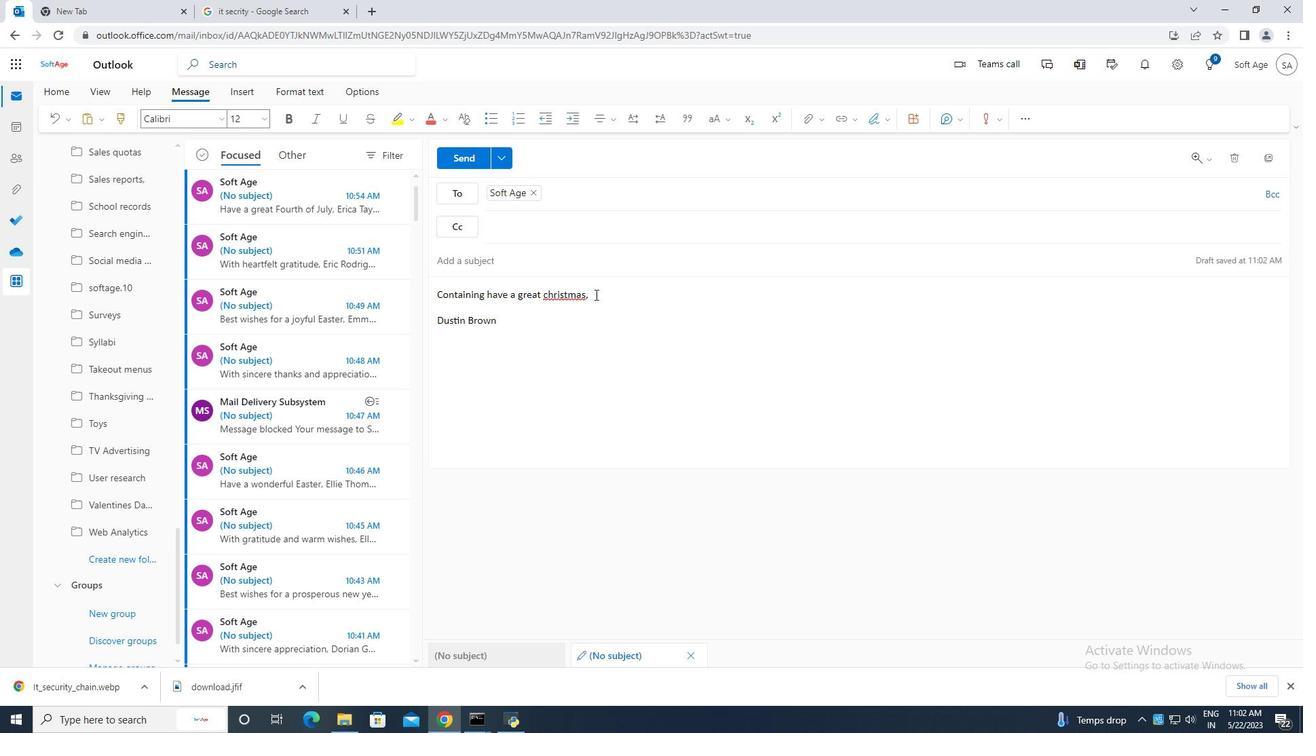
Action: Mouse moved to (594, 295)
Screenshot: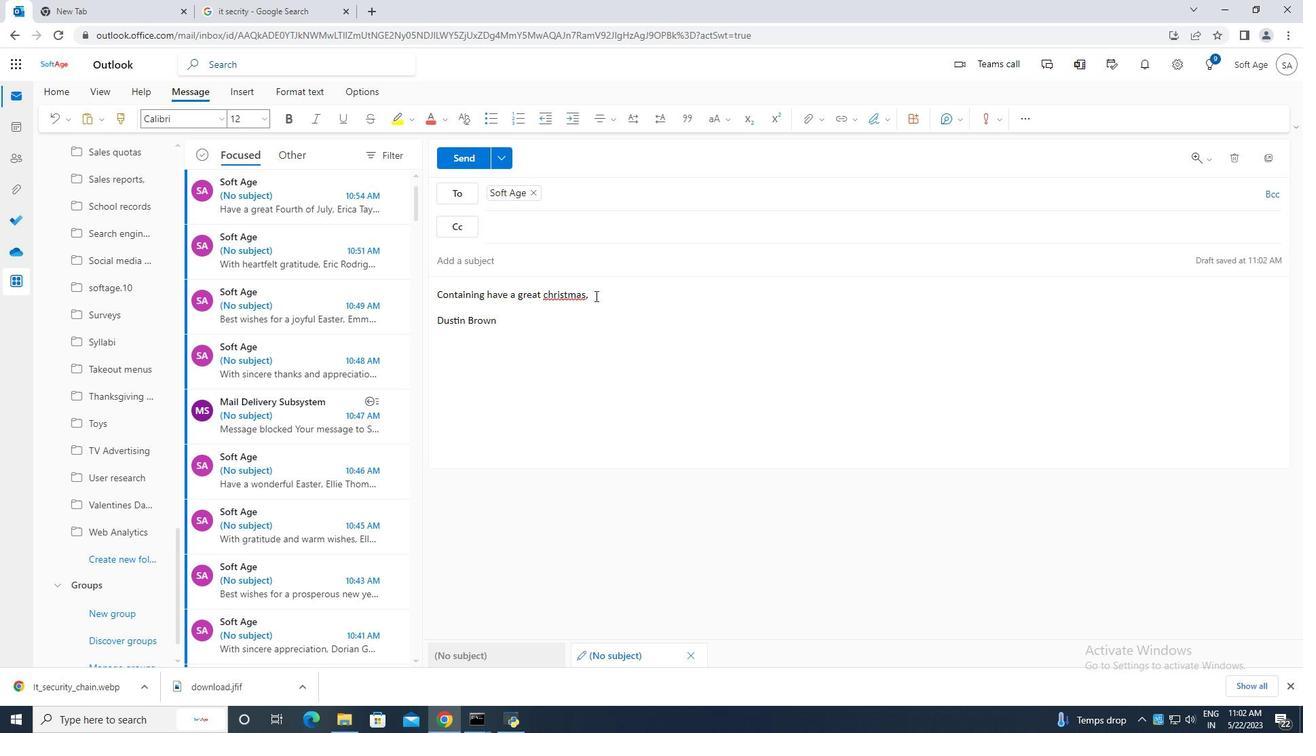 
Action: Key pressed <Key.backspace>
Screenshot: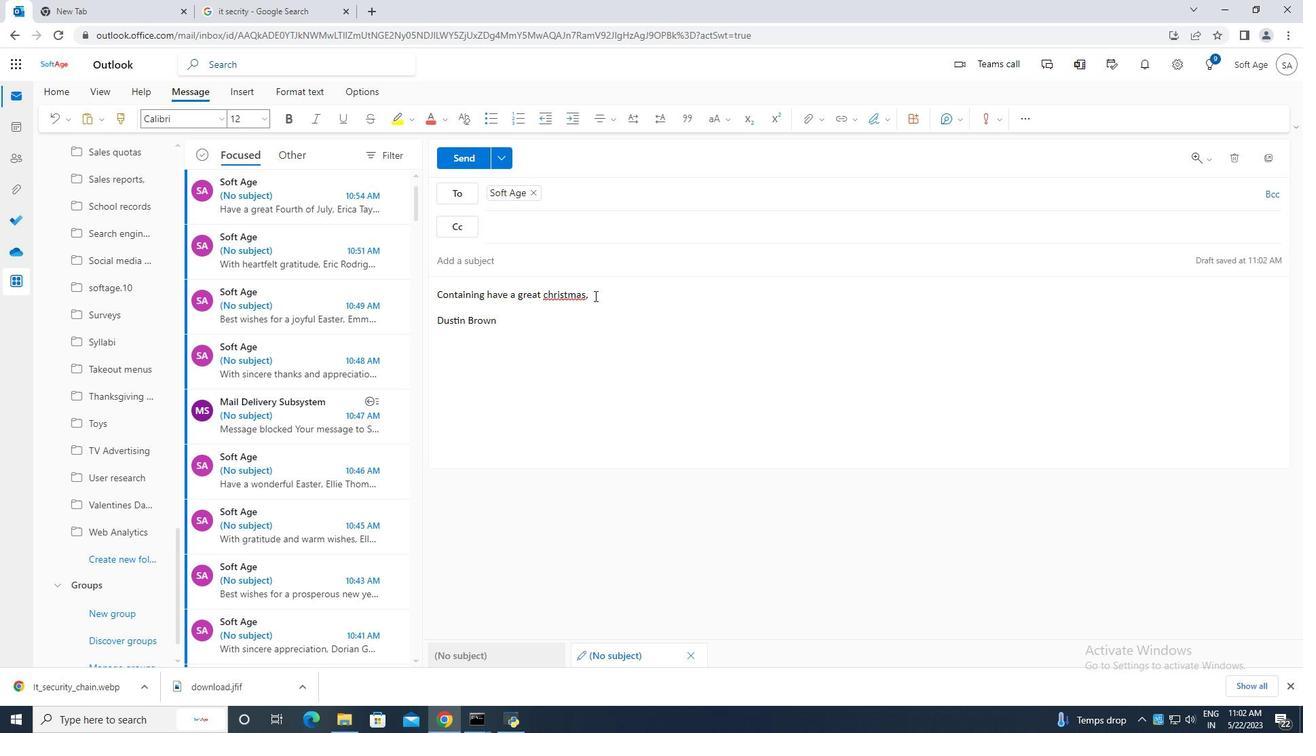 
Action: Mouse moved to (593, 296)
Screenshot: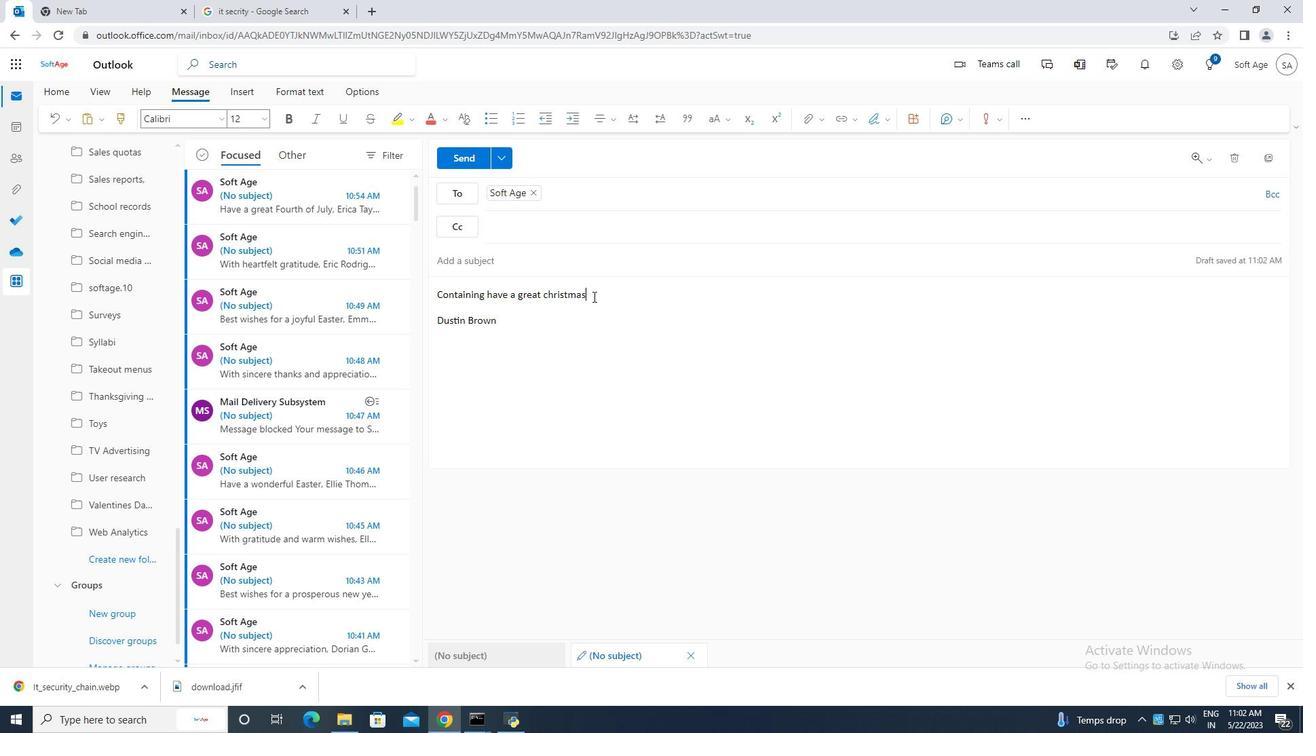 
Action: Key pressed ,
Screenshot: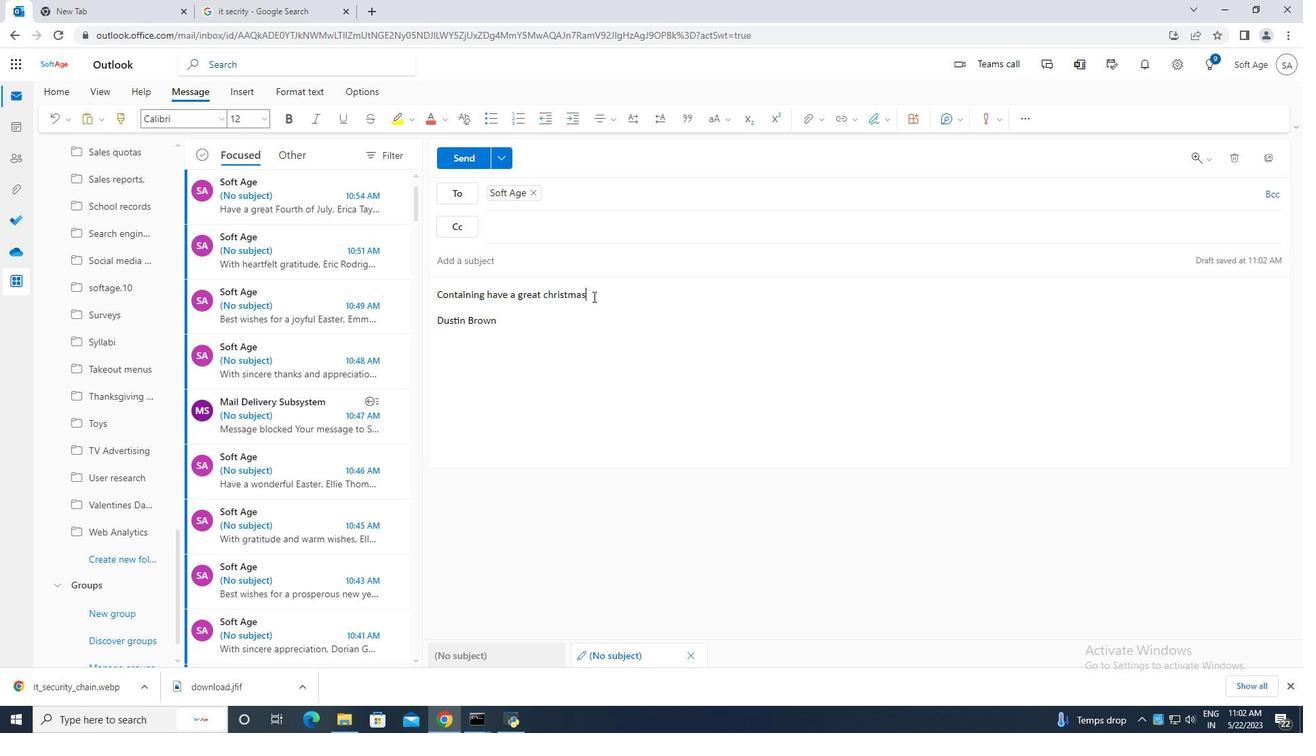 
Action: Mouse moved to (135, 556)
Screenshot: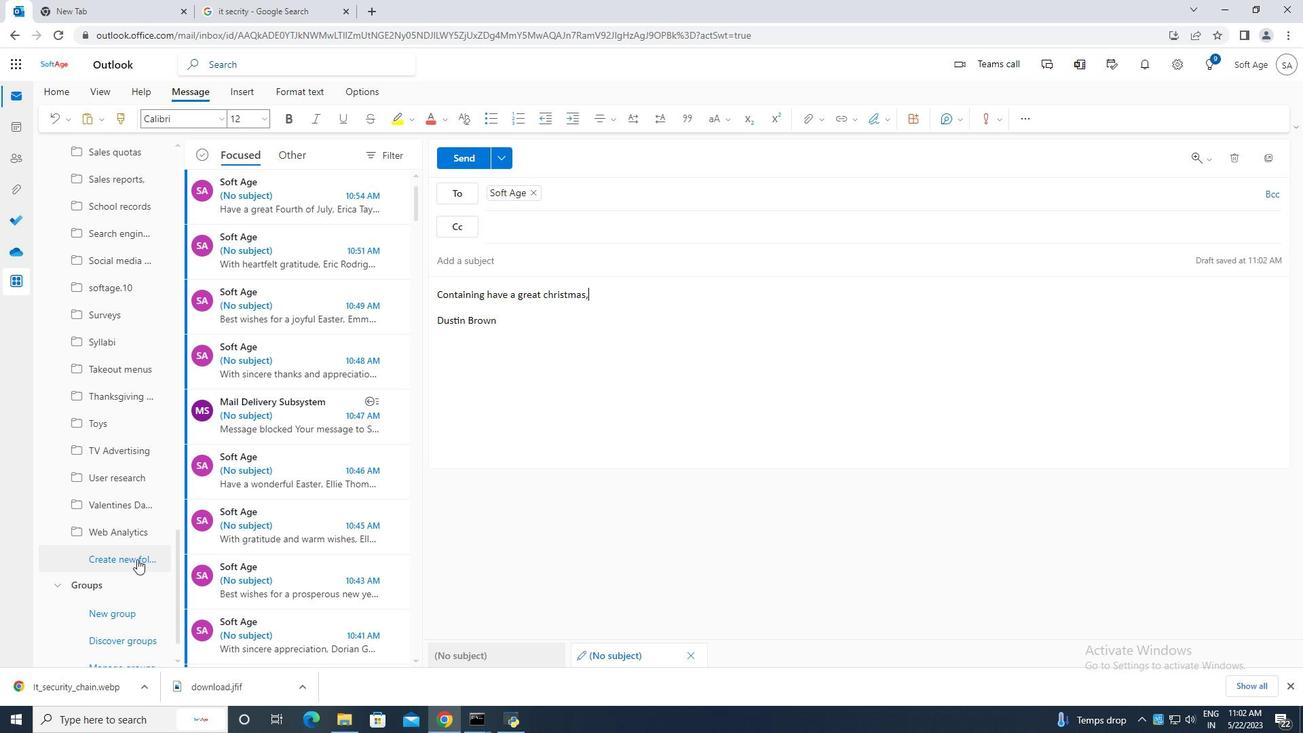 
Action: Mouse pressed left at (135, 556)
Screenshot: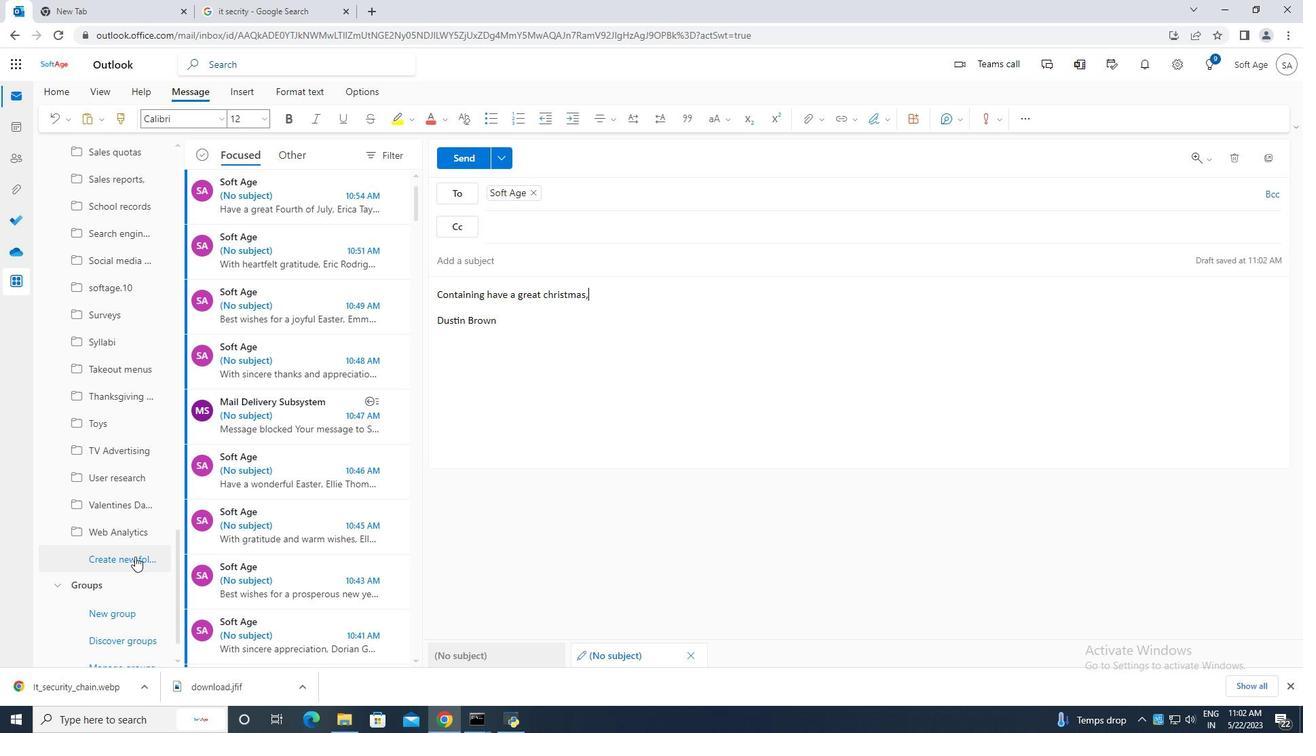 
Action: Mouse moved to (123, 558)
Screenshot: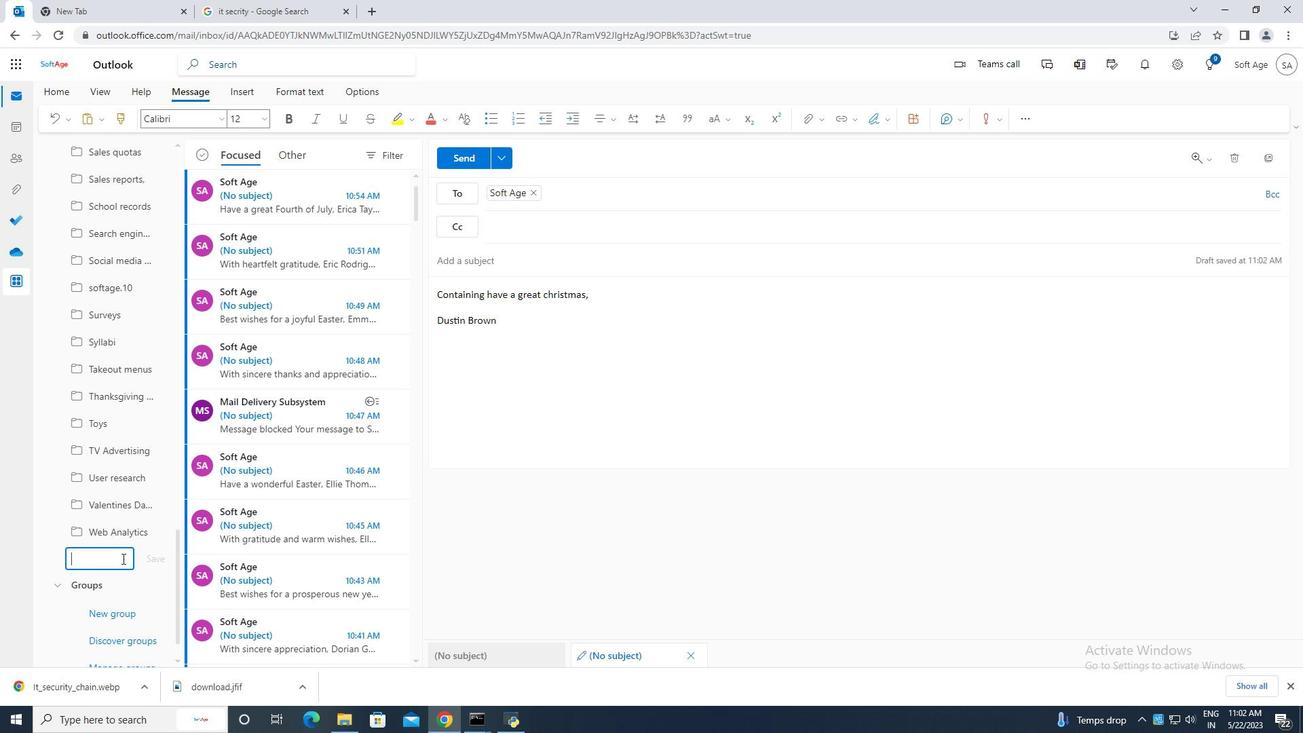 
Action: Key pressed <Key.caps_lock>C<Key.caps_lock>ustomer<Key.space>support
Screenshot: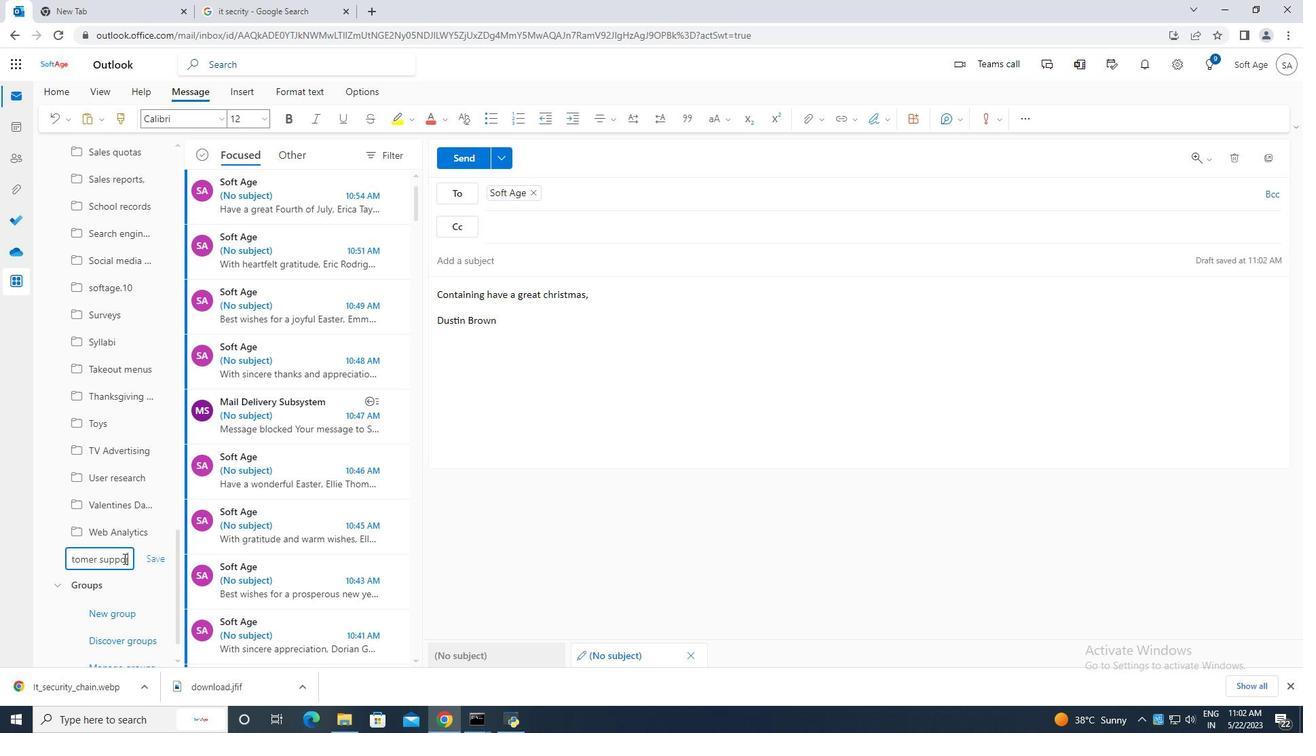 
Action: Mouse moved to (158, 557)
Screenshot: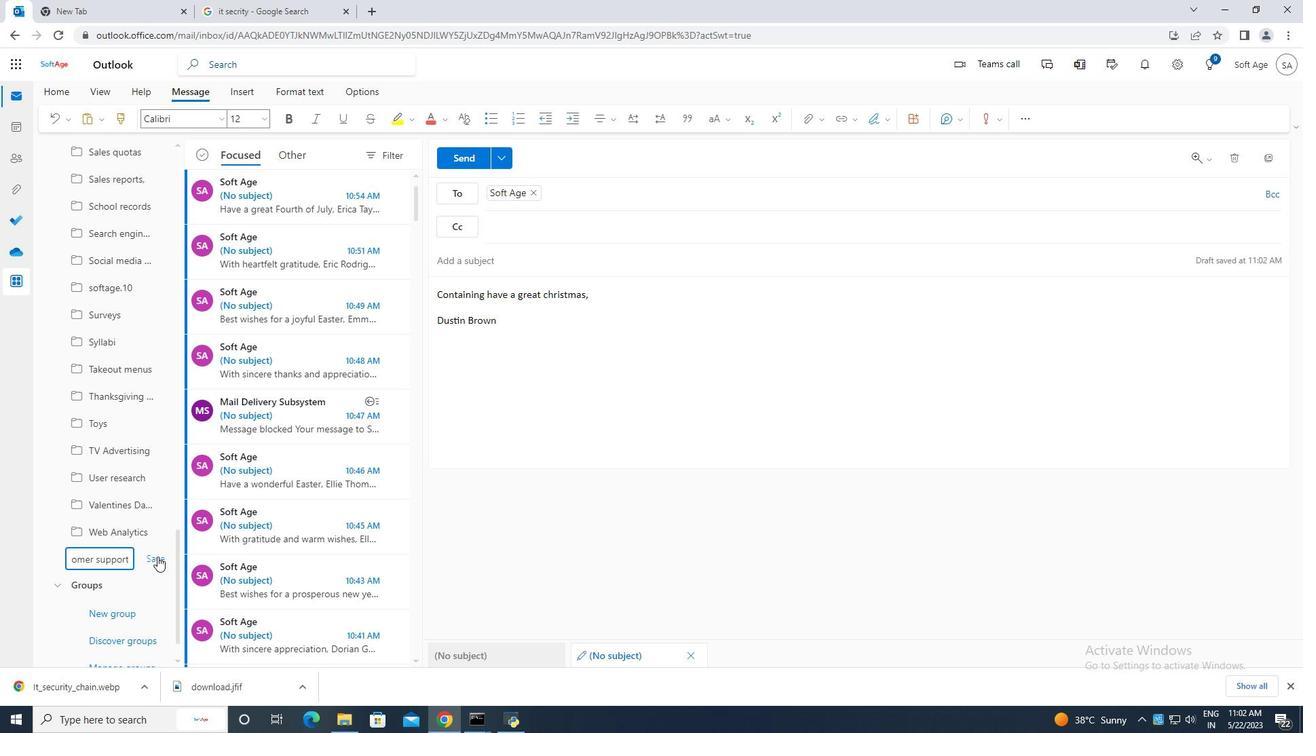 
Action: Mouse pressed left at (158, 557)
Screenshot: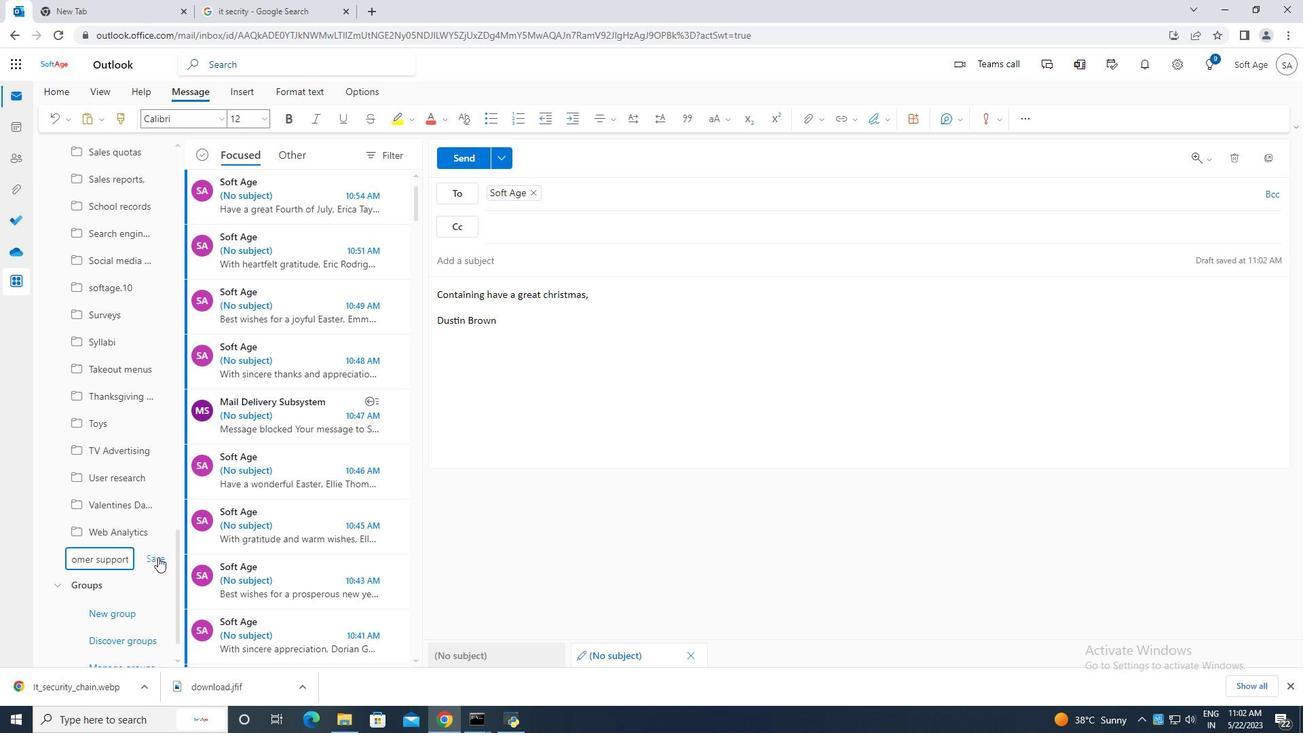 
Action: Mouse moved to (468, 160)
Screenshot: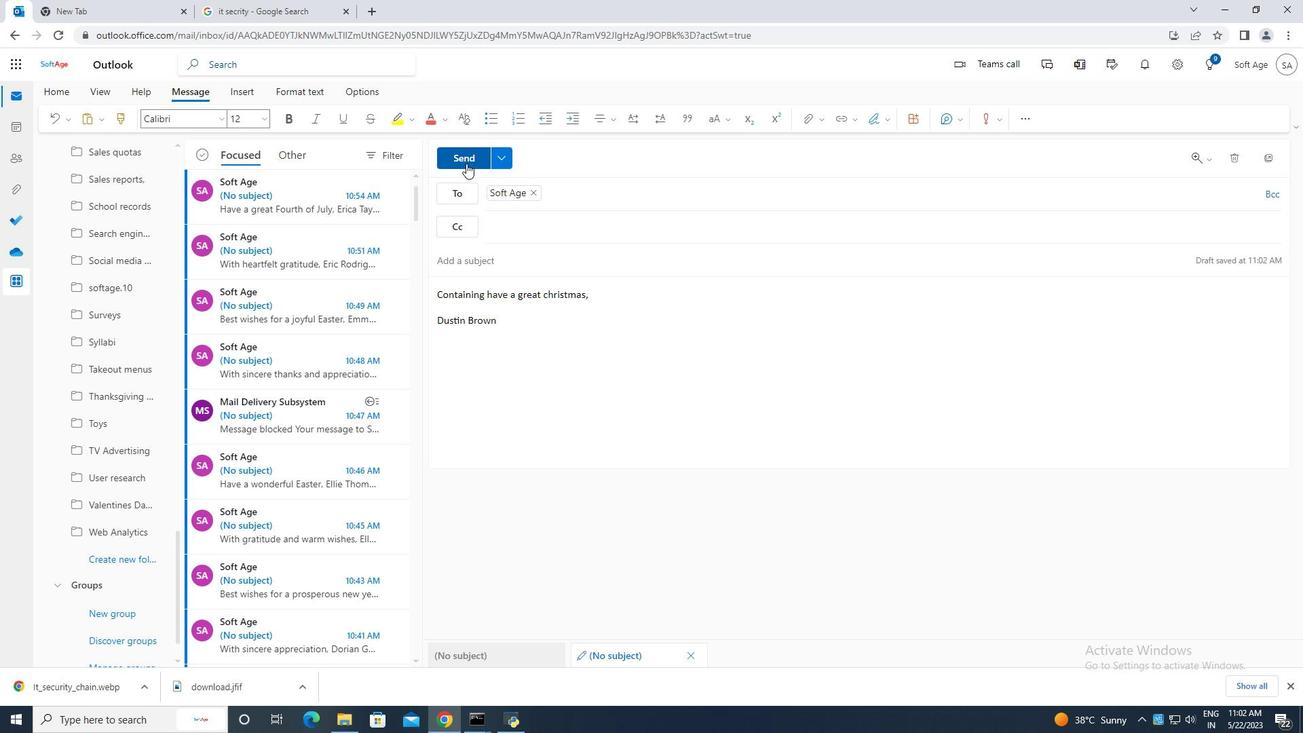 
Action: Mouse pressed left at (468, 160)
Screenshot: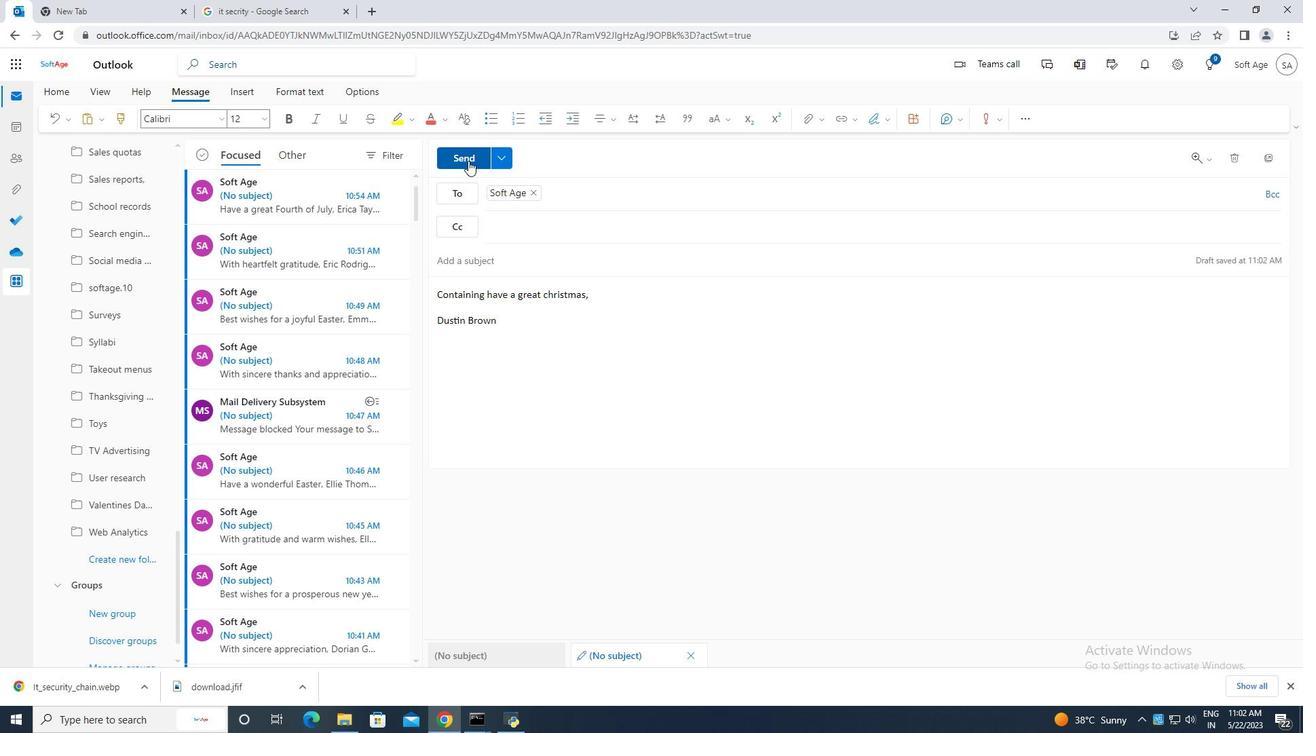 
Action: Mouse moved to (642, 391)
Screenshot: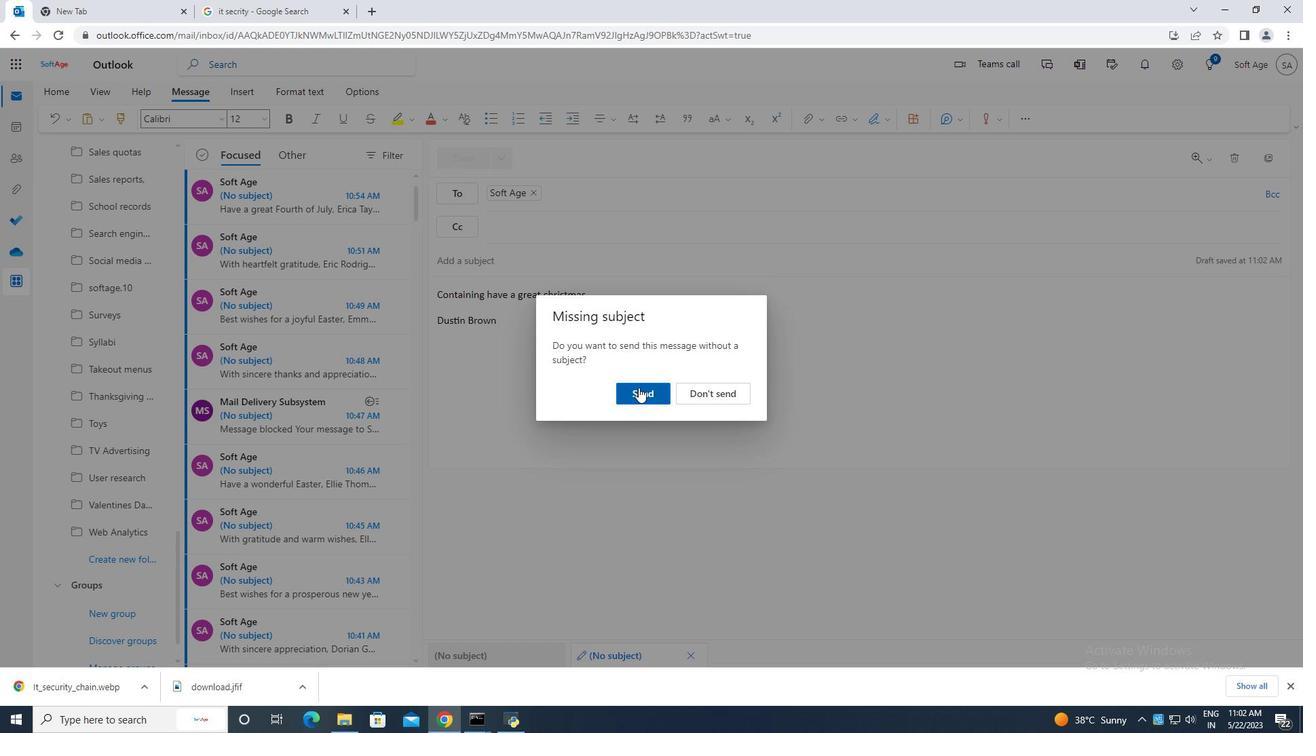 
Action: Mouse pressed left at (642, 391)
Screenshot: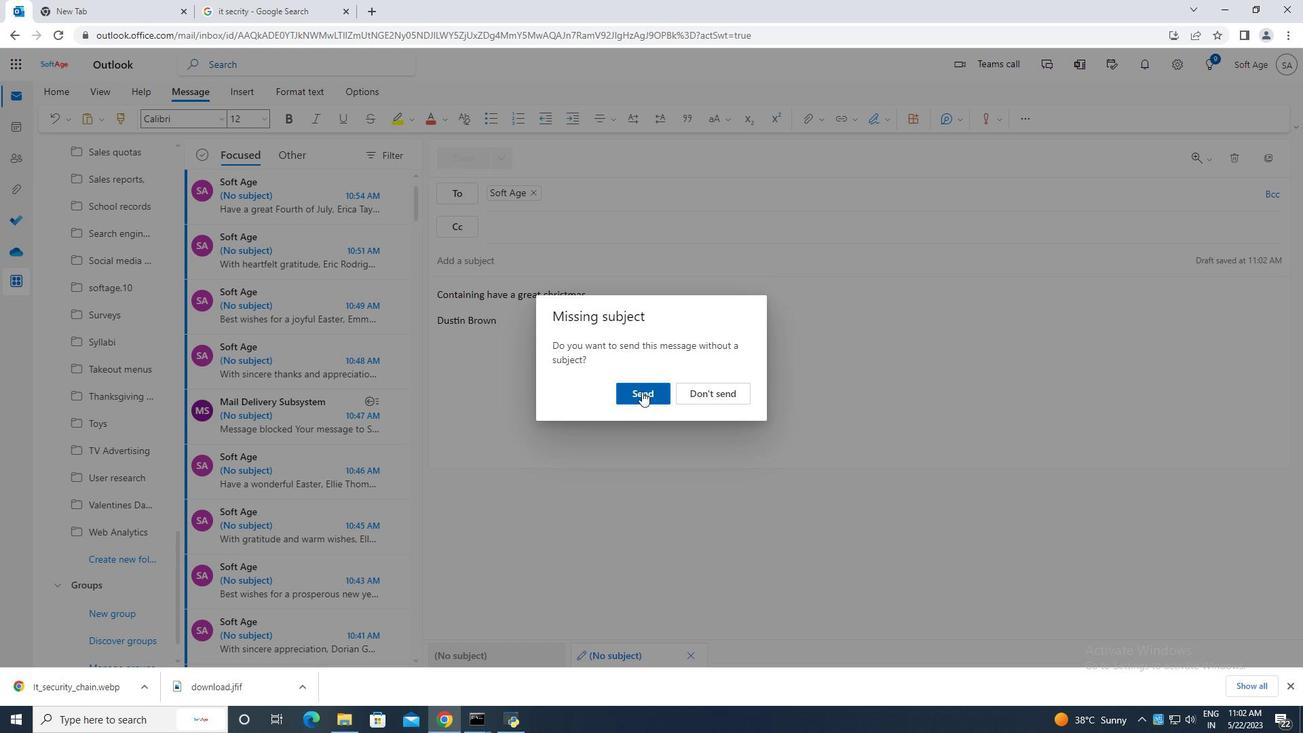 
Action: Mouse moved to (632, 391)
Screenshot: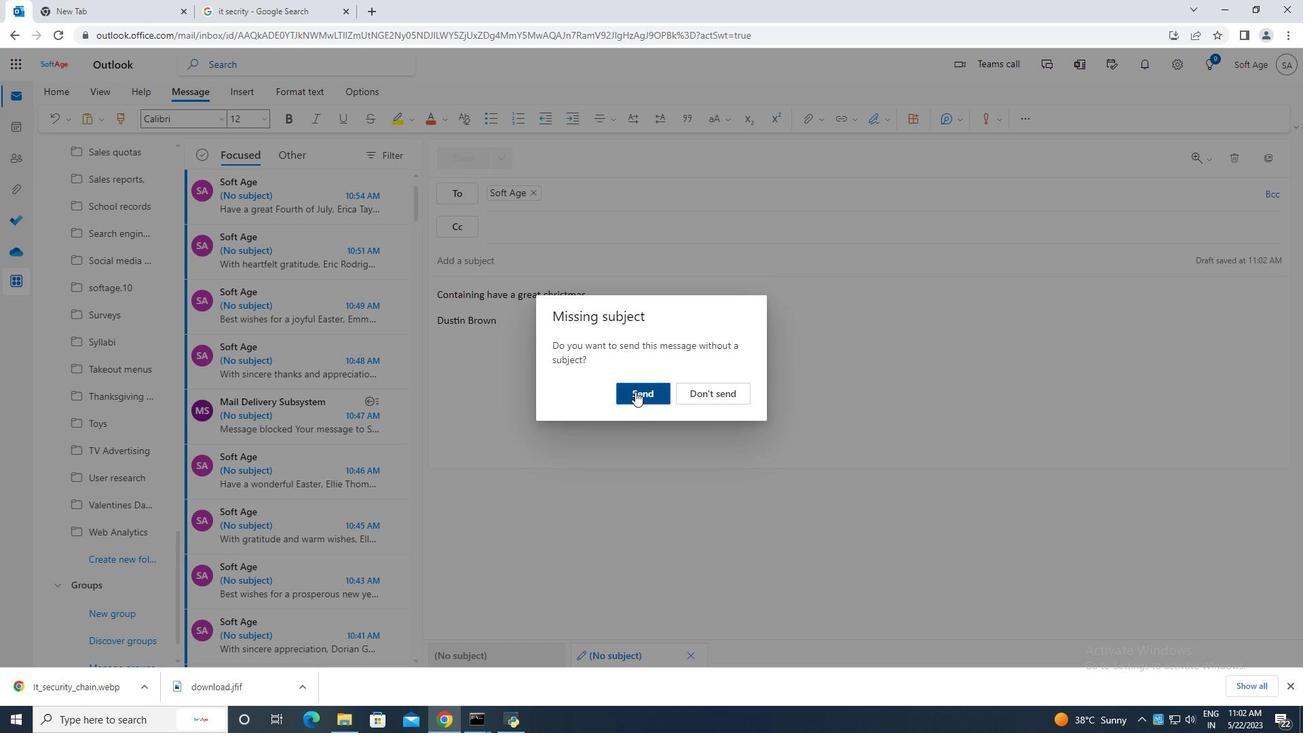 
